Task: Save favorite listings for townhouses in Lincoln, Nebraska, with a minimum of 3 beds and a garage.
Action: Mouse moved to (323, 198)
Screenshot: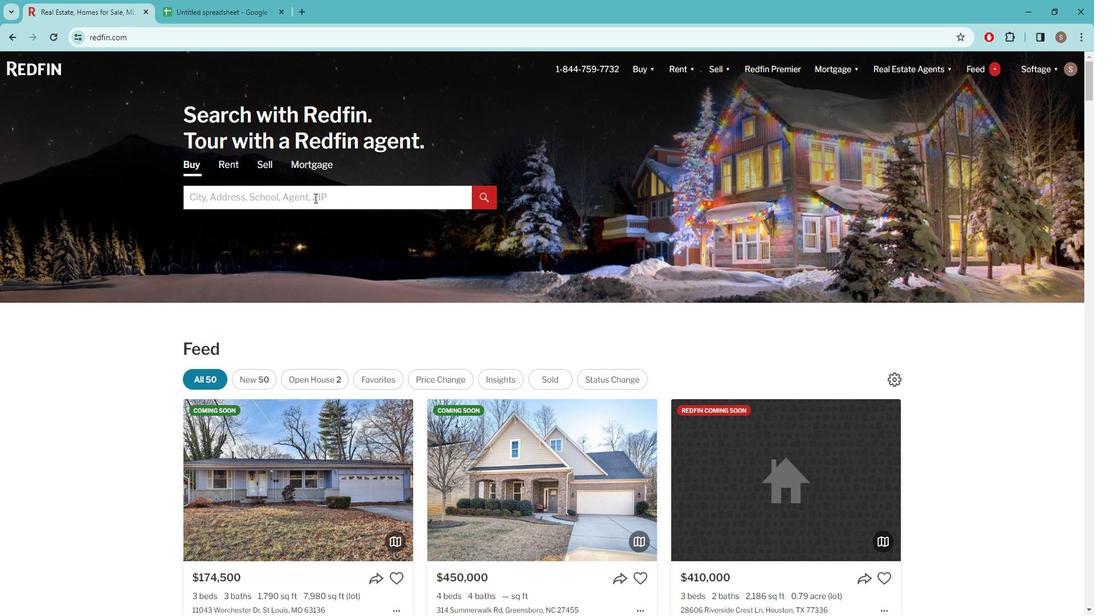 
Action: Mouse pressed left at (323, 198)
Screenshot: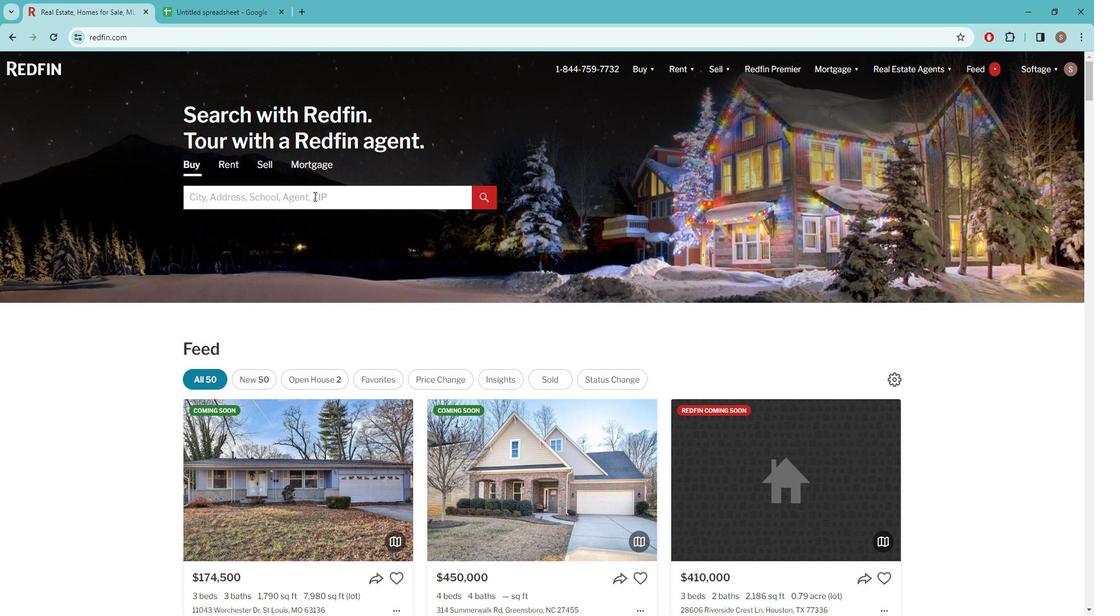 
Action: Key pressed l<Key.caps_lock>INCOLN
Screenshot: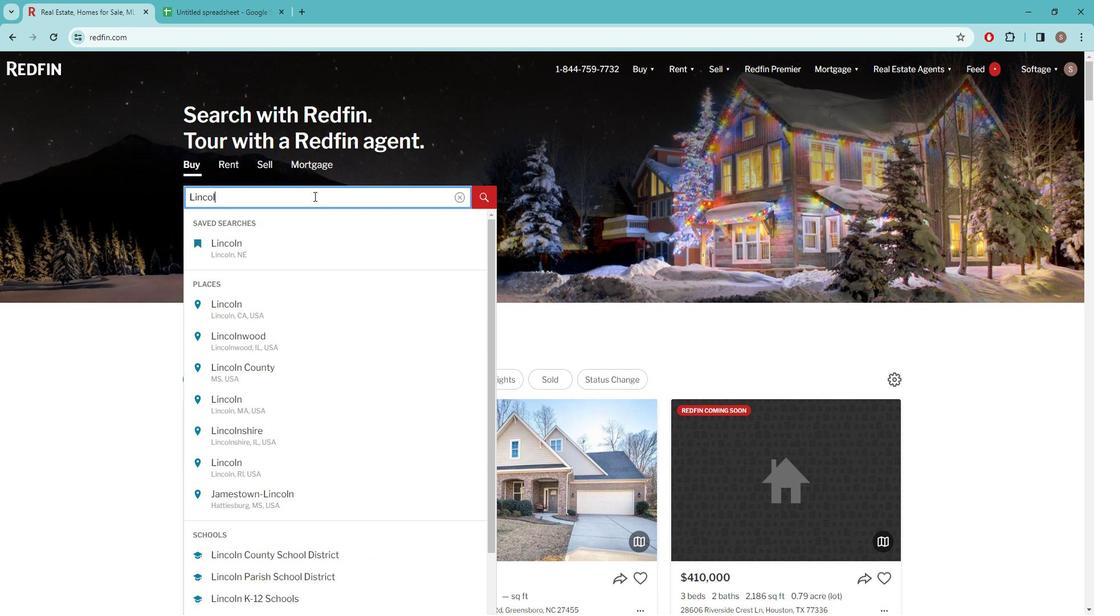
Action: Mouse moved to (270, 249)
Screenshot: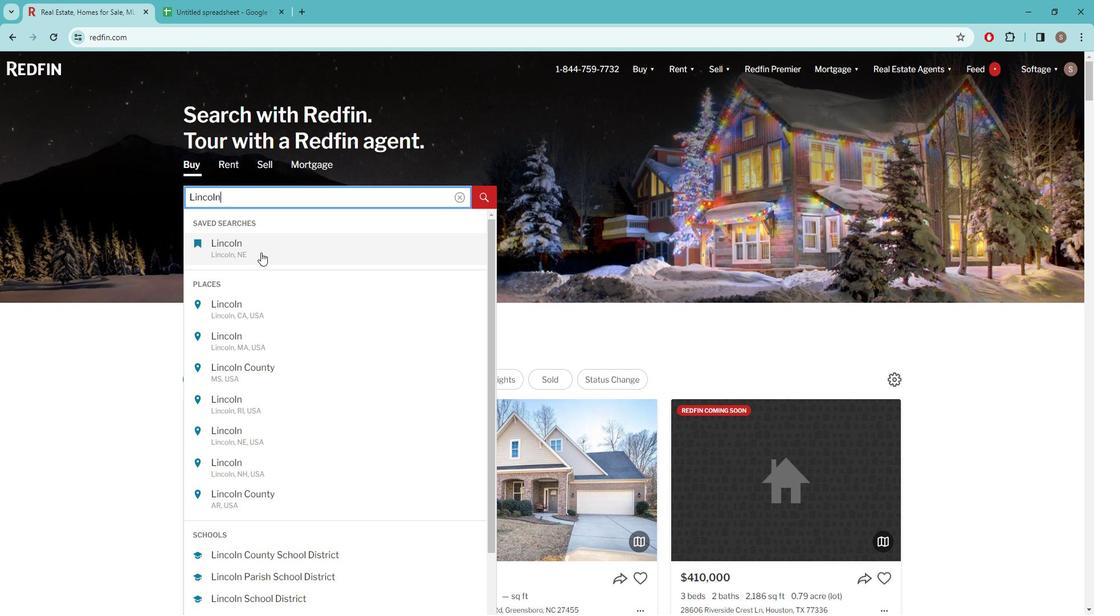 
Action: Mouse pressed left at (270, 249)
Screenshot: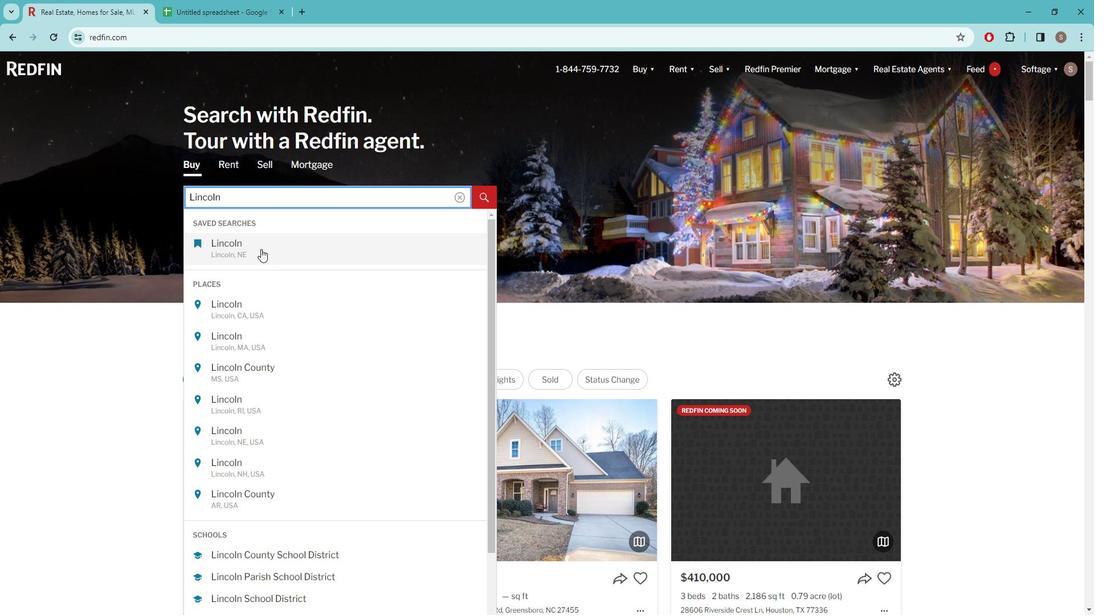 
Action: Mouse moved to (963, 145)
Screenshot: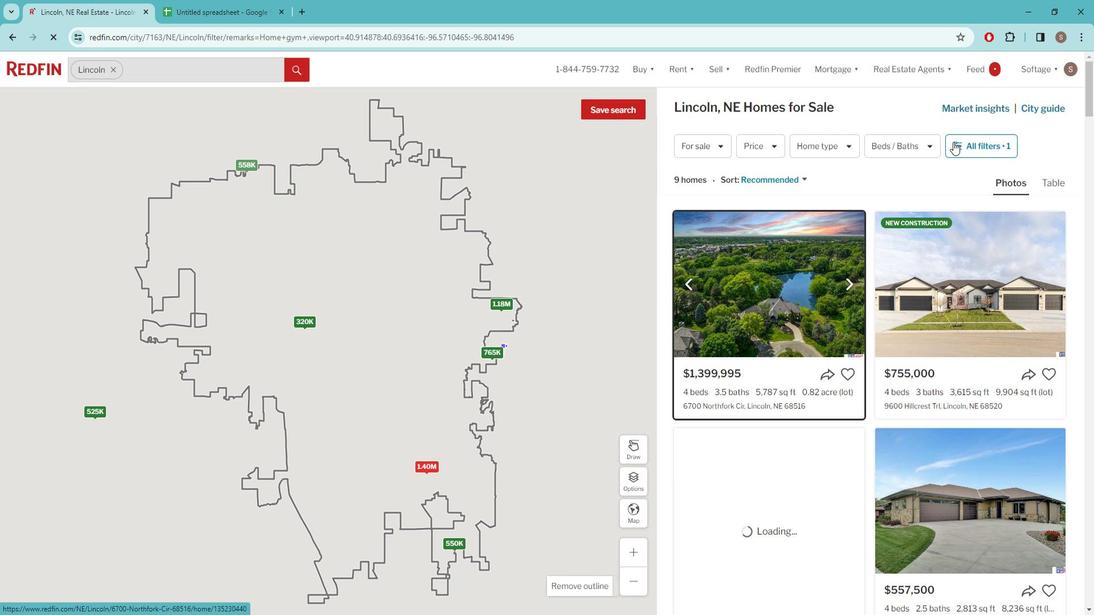 
Action: Mouse pressed left at (963, 145)
Screenshot: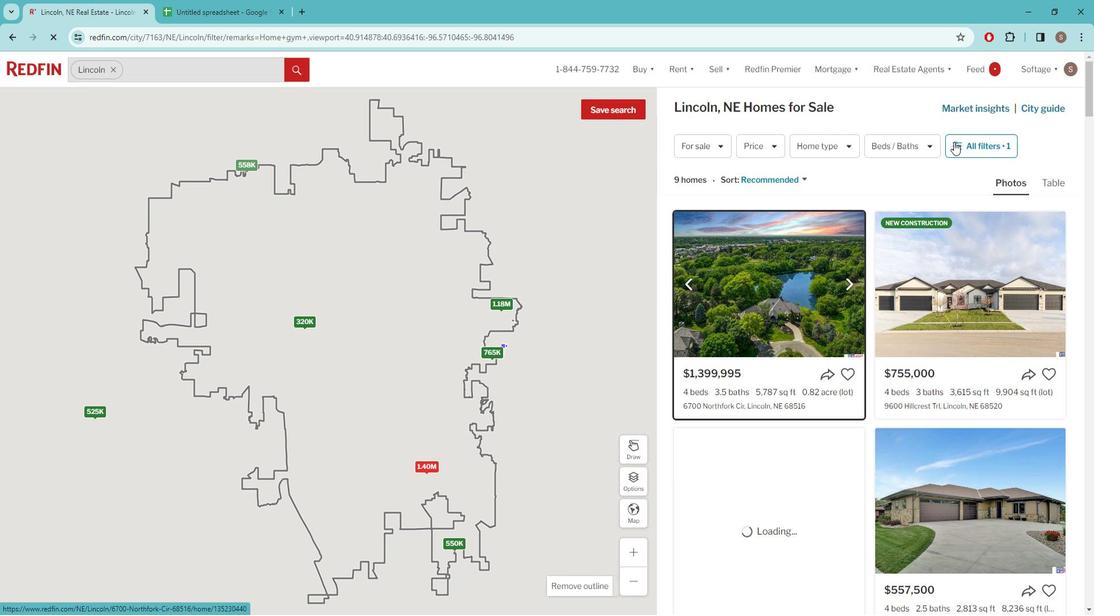 
Action: Mouse pressed left at (963, 145)
Screenshot: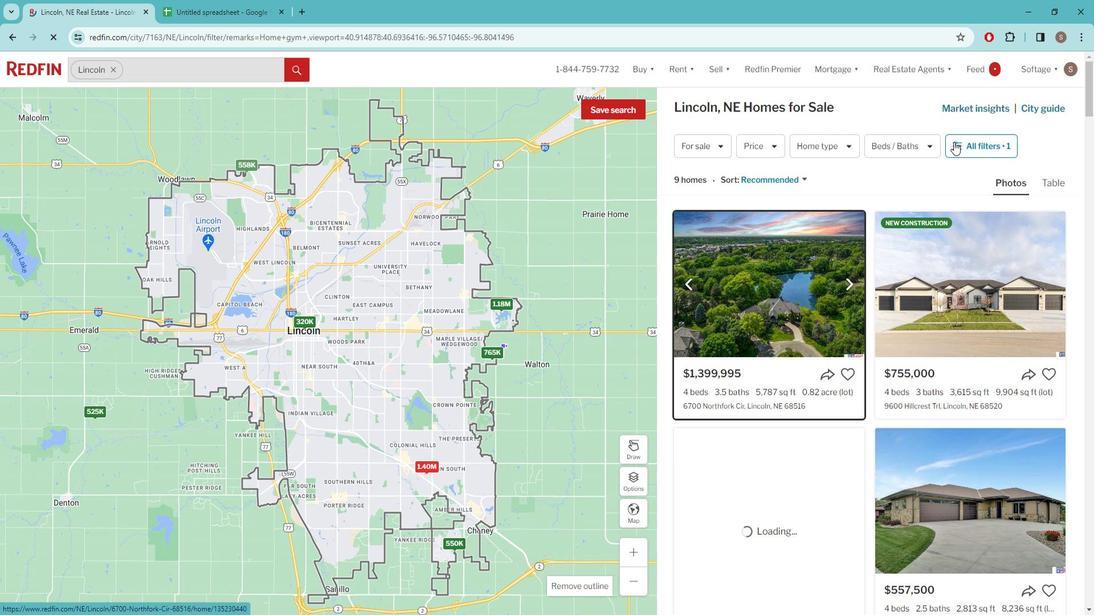 
Action: Mouse moved to (964, 145)
Screenshot: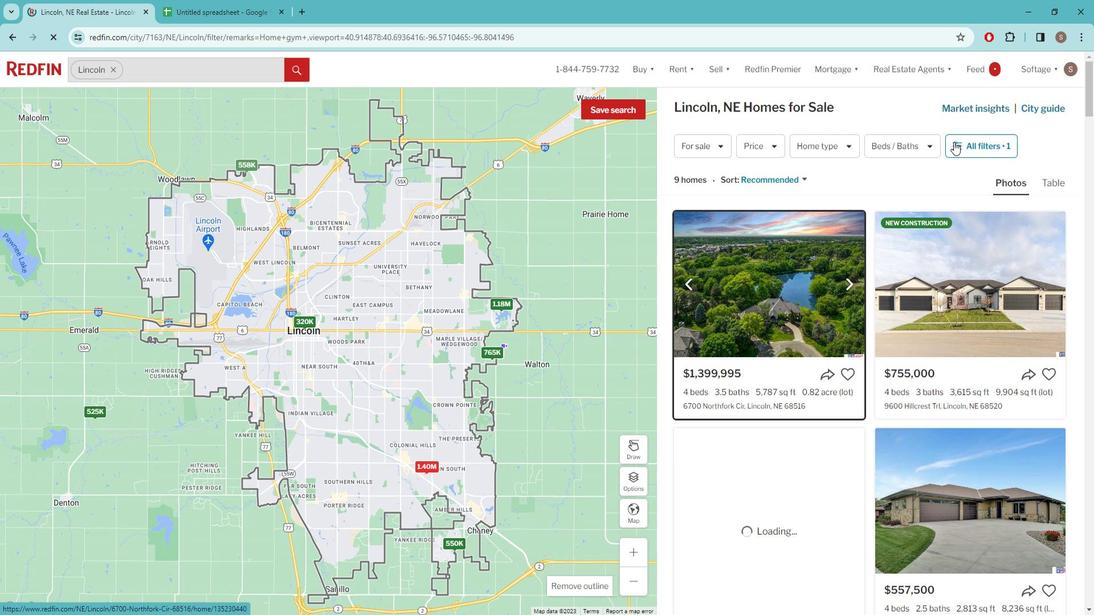 
Action: Mouse pressed left at (964, 145)
Screenshot: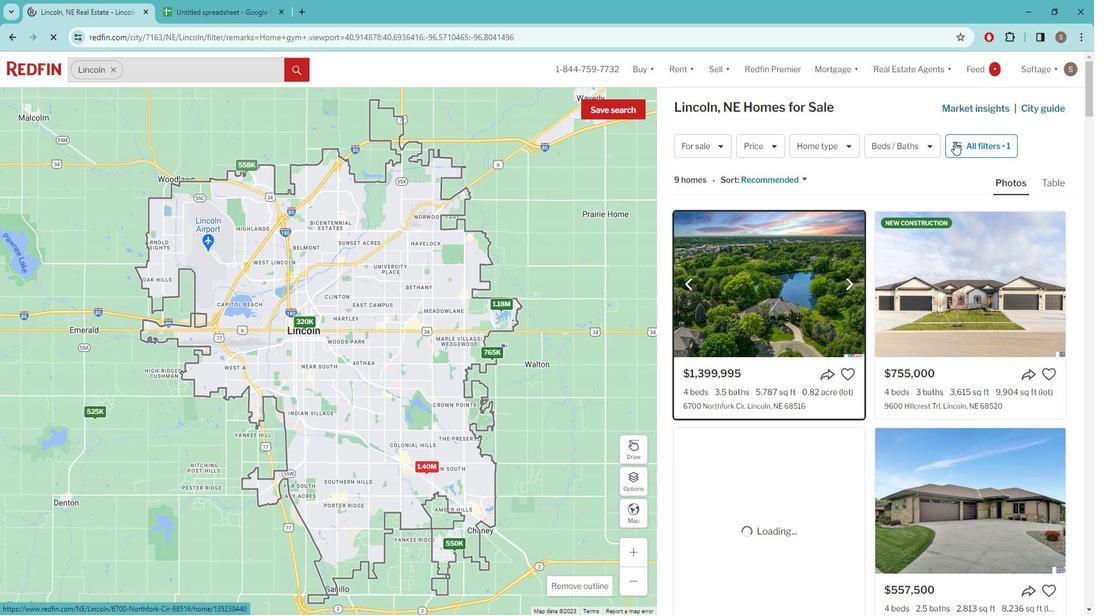
Action: Mouse pressed left at (964, 145)
Screenshot: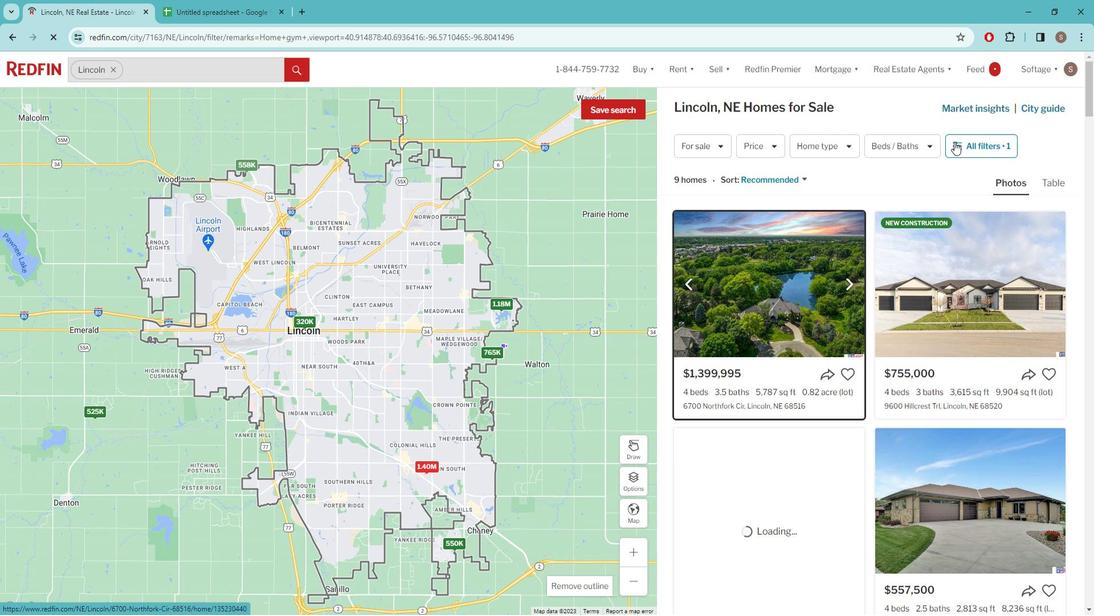 
Action: Mouse moved to (974, 151)
Screenshot: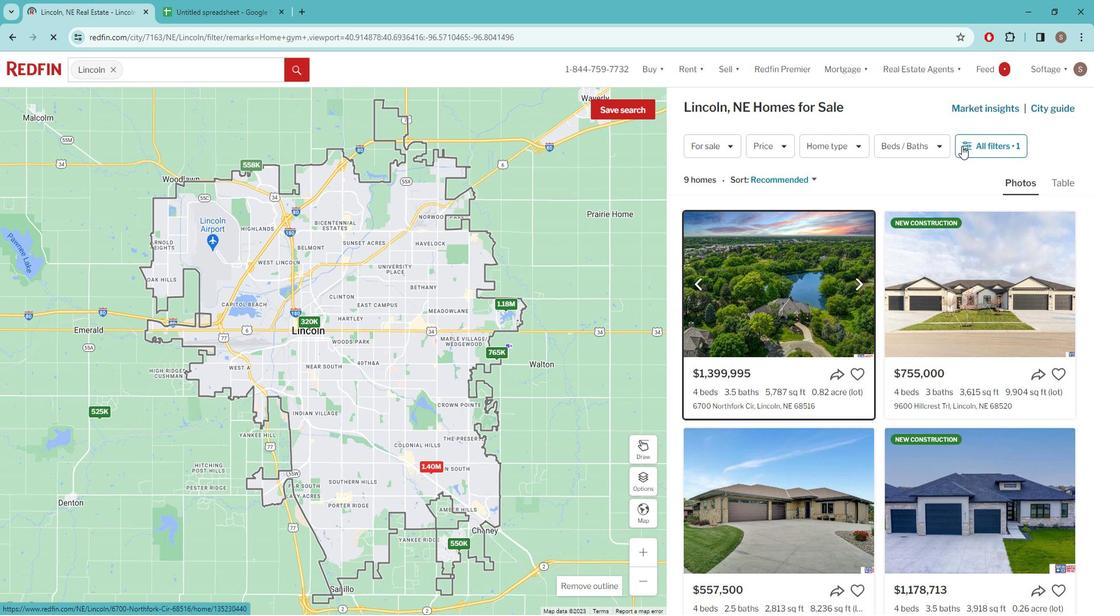 
Action: Mouse pressed left at (974, 151)
Screenshot: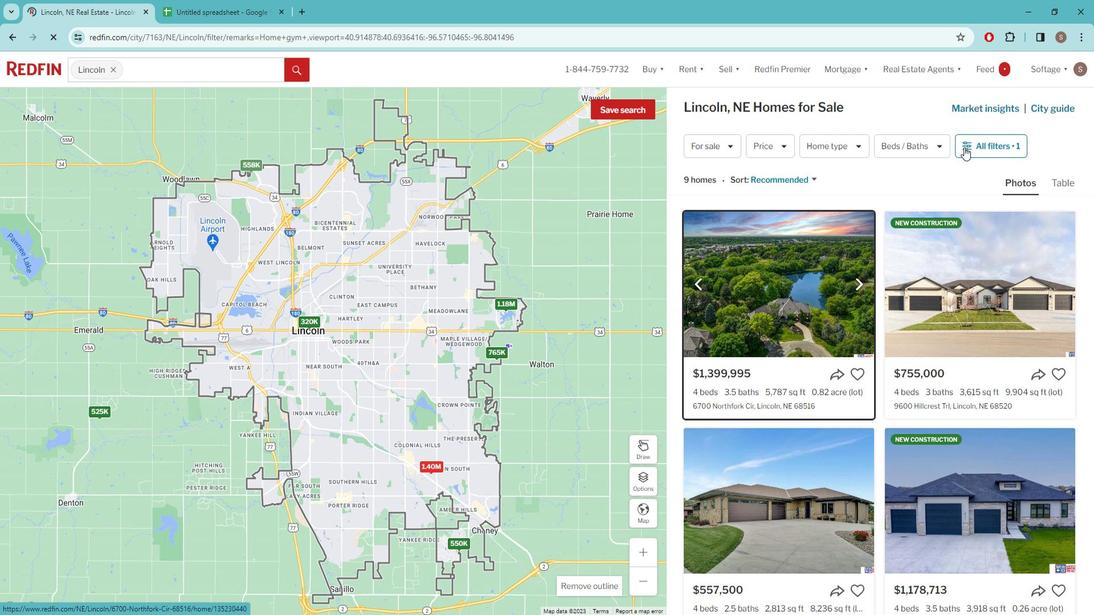 
Action: Mouse pressed left at (974, 151)
Screenshot: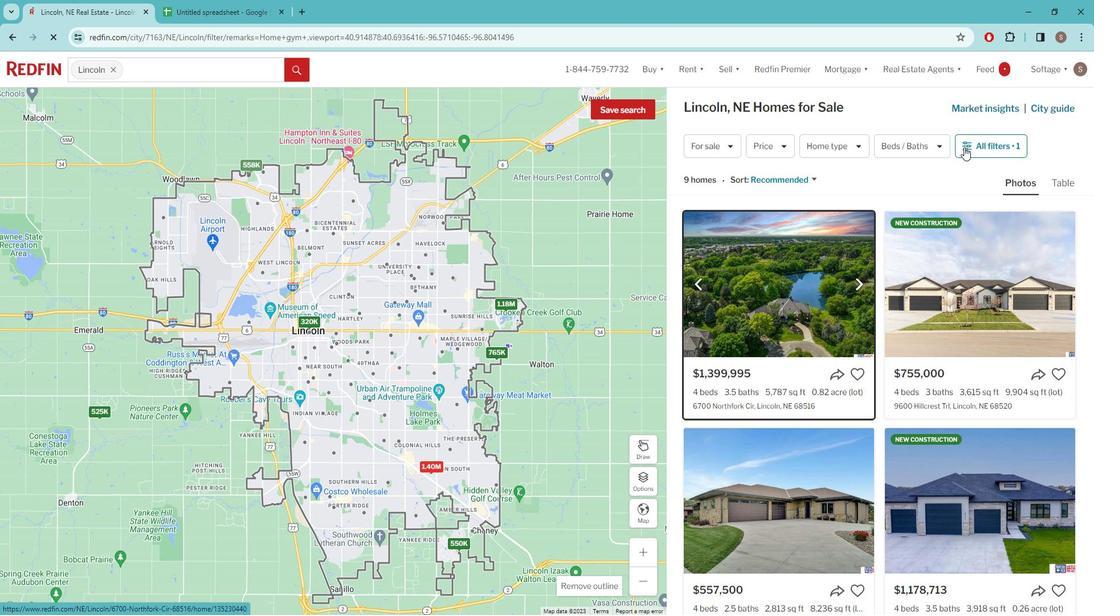 
Action: Mouse pressed left at (974, 151)
Screenshot: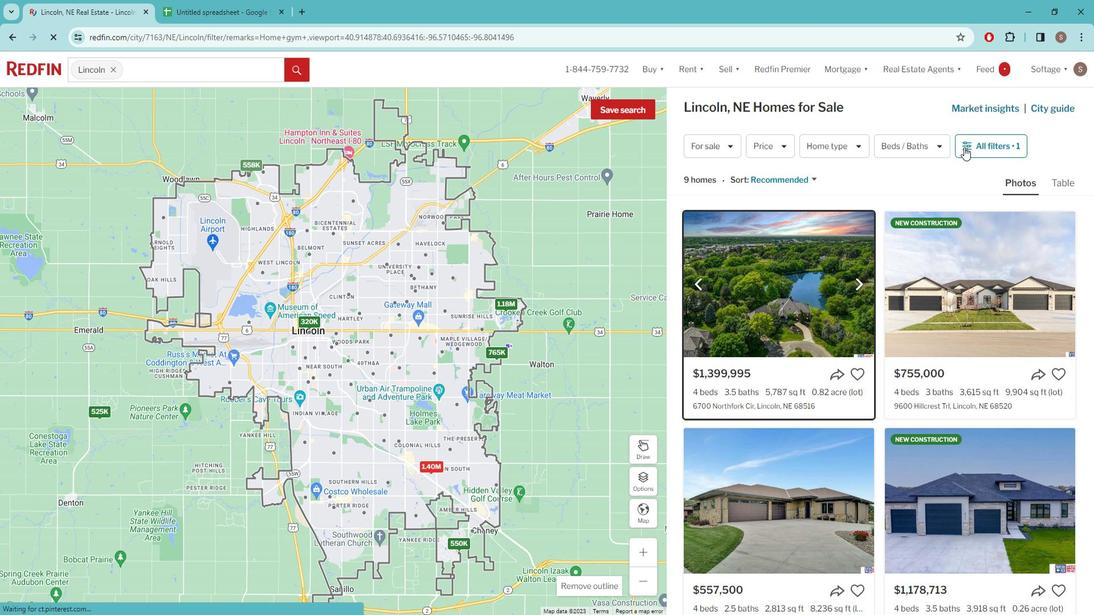 
Action: Mouse moved to (752, 581)
Screenshot: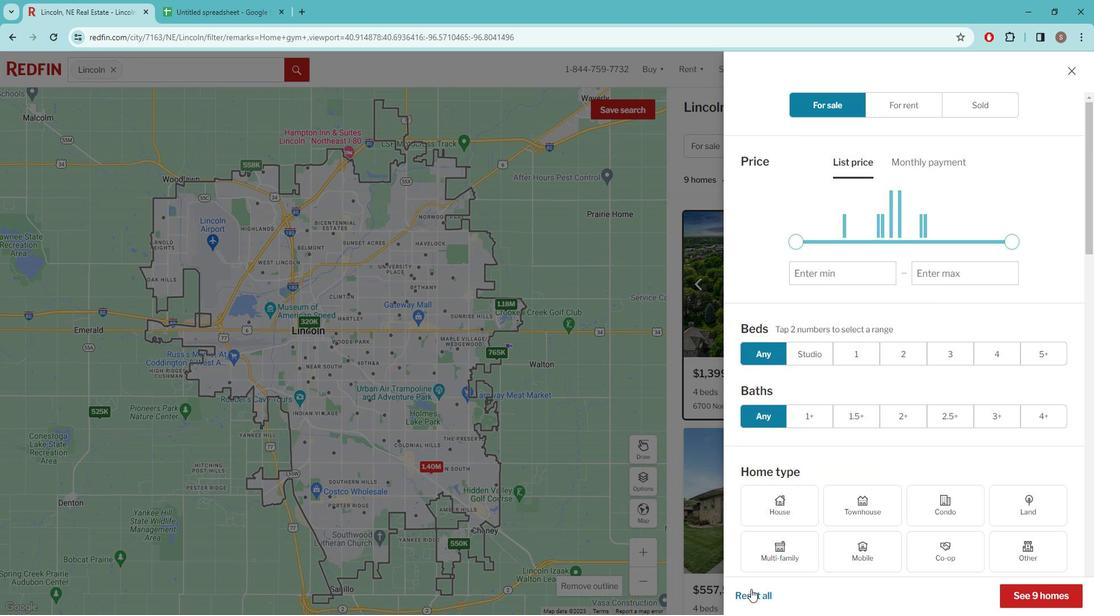 
Action: Mouse pressed left at (752, 581)
Screenshot: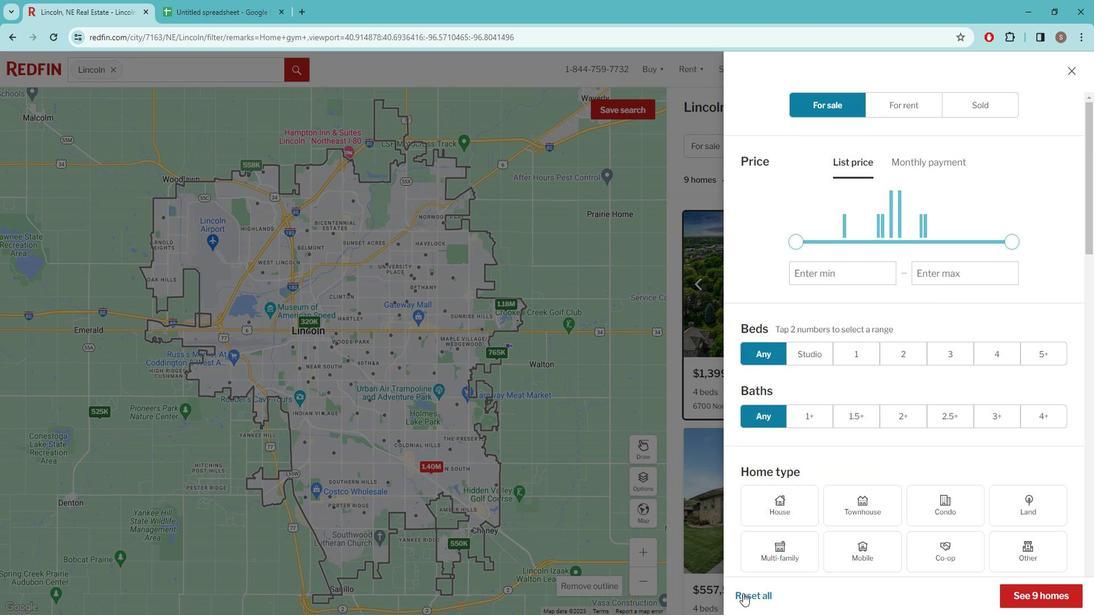 
Action: Mouse moved to (863, 355)
Screenshot: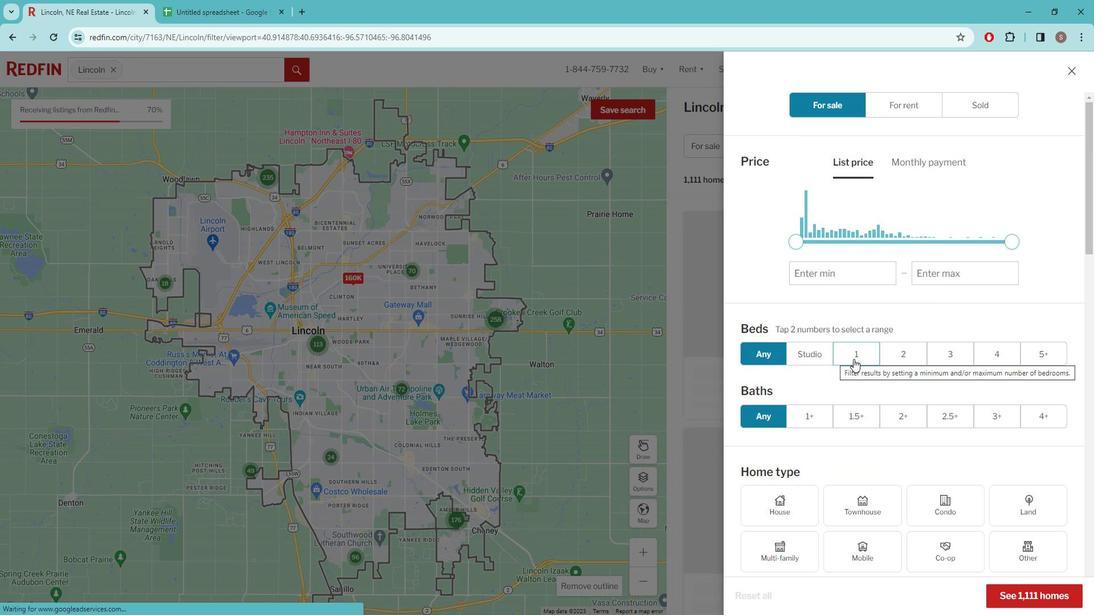 
Action: Mouse scrolled (863, 354) with delta (0, 0)
Screenshot: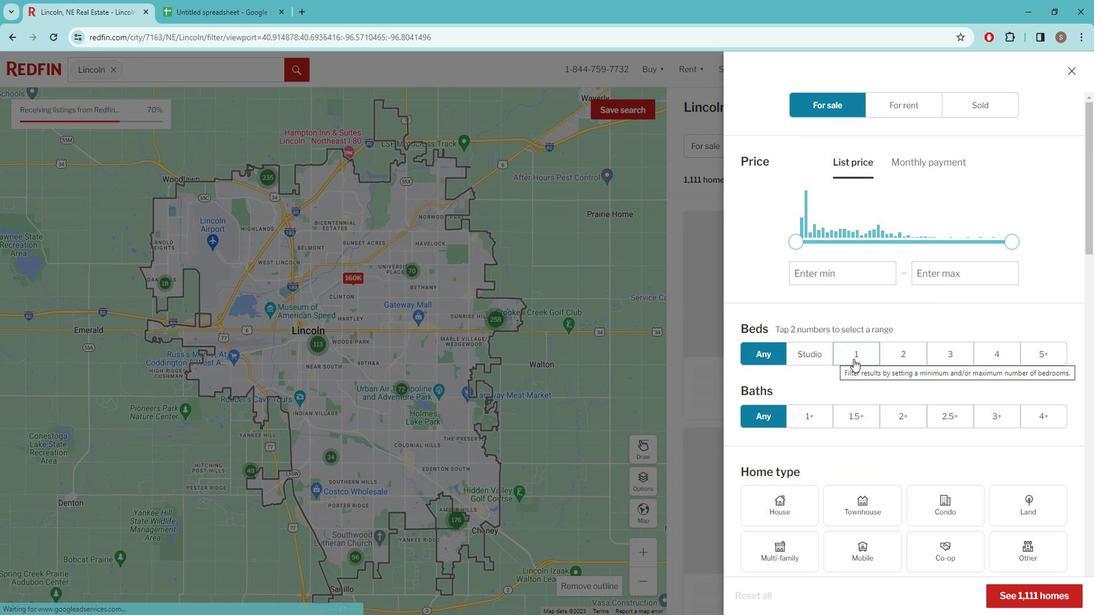 
Action: Mouse moved to (903, 431)
Screenshot: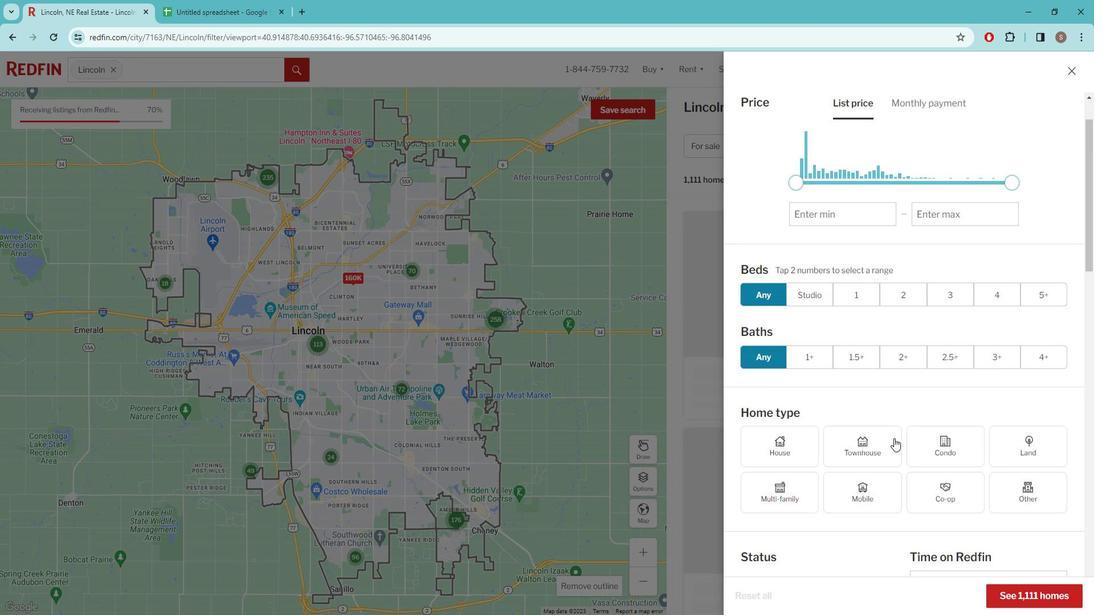 
Action: Mouse pressed left at (903, 431)
Screenshot: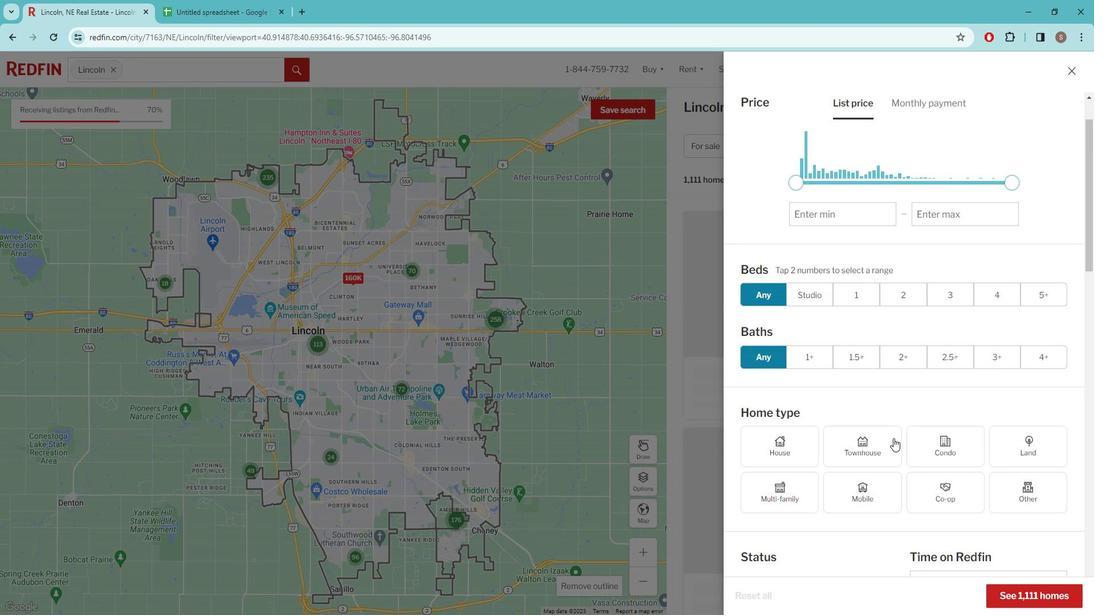 
Action: Mouse moved to (901, 432)
Screenshot: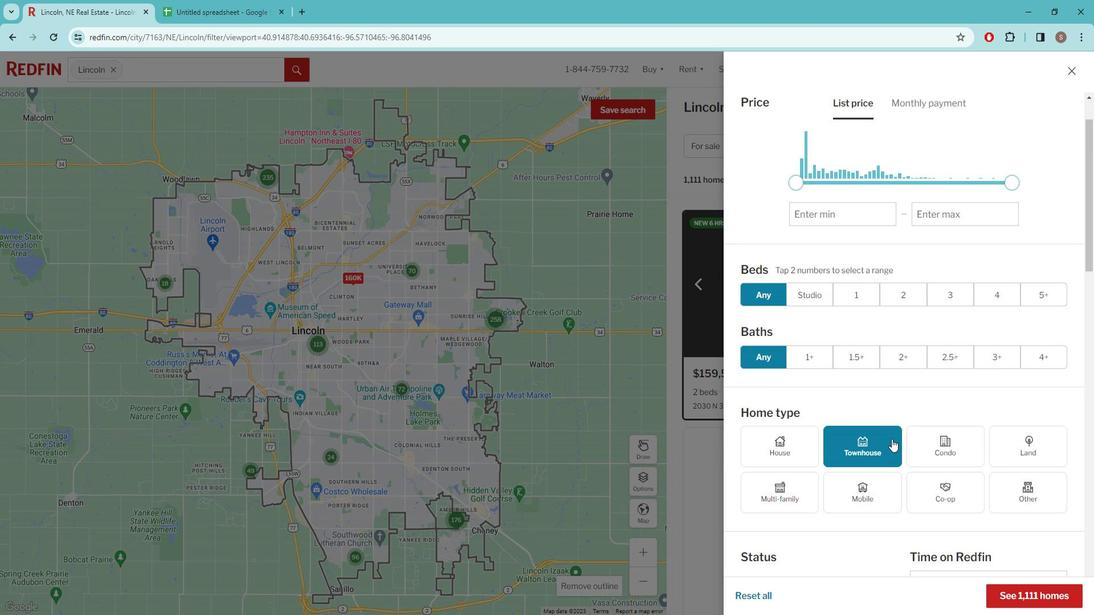 
Action: Mouse scrolled (901, 431) with delta (0, 0)
Screenshot: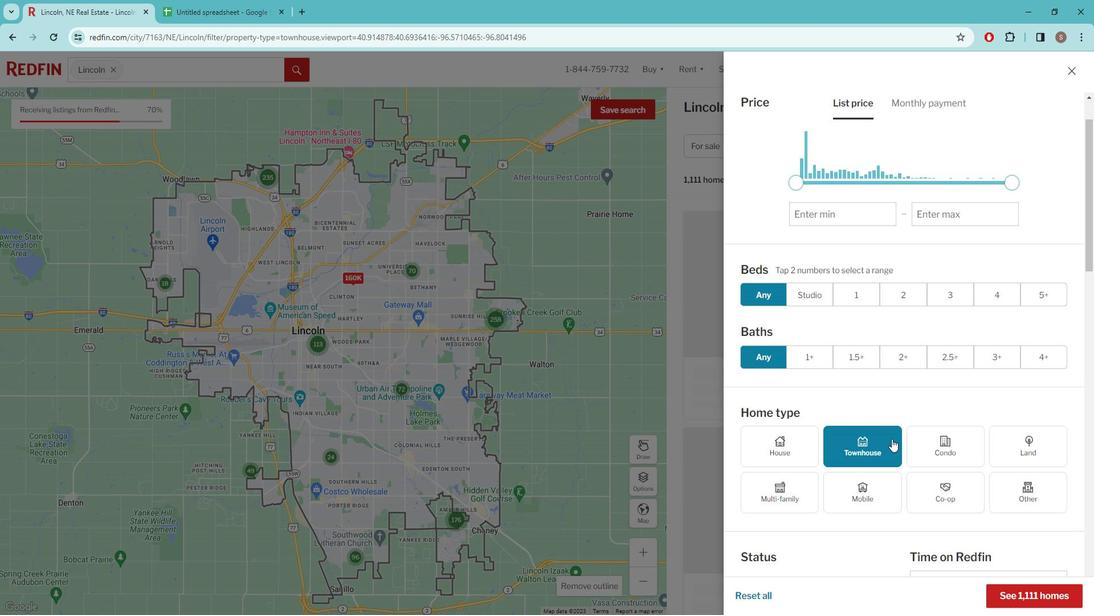 
Action: Mouse moved to (901, 428)
Screenshot: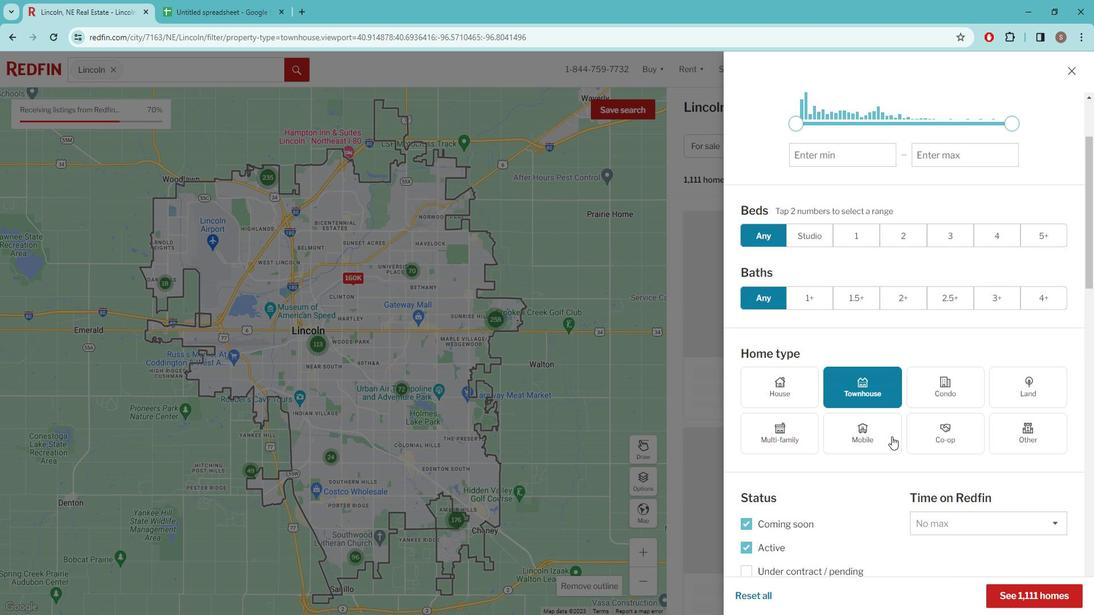 
Action: Mouse scrolled (901, 427) with delta (0, 0)
Screenshot: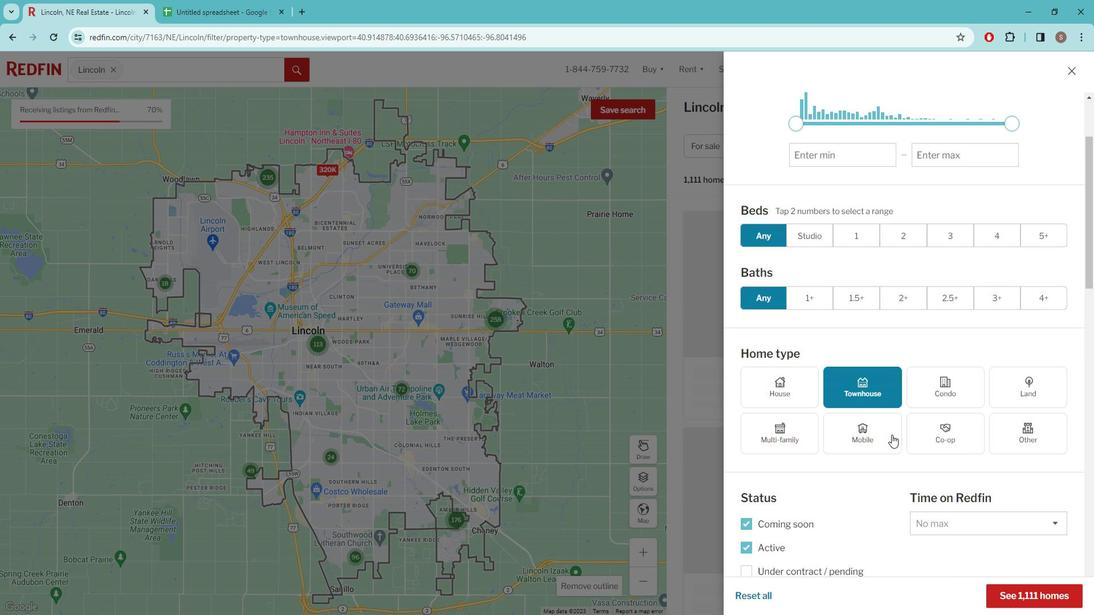 
Action: Mouse scrolled (901, 427) with delta (0, 0)
Screenshot: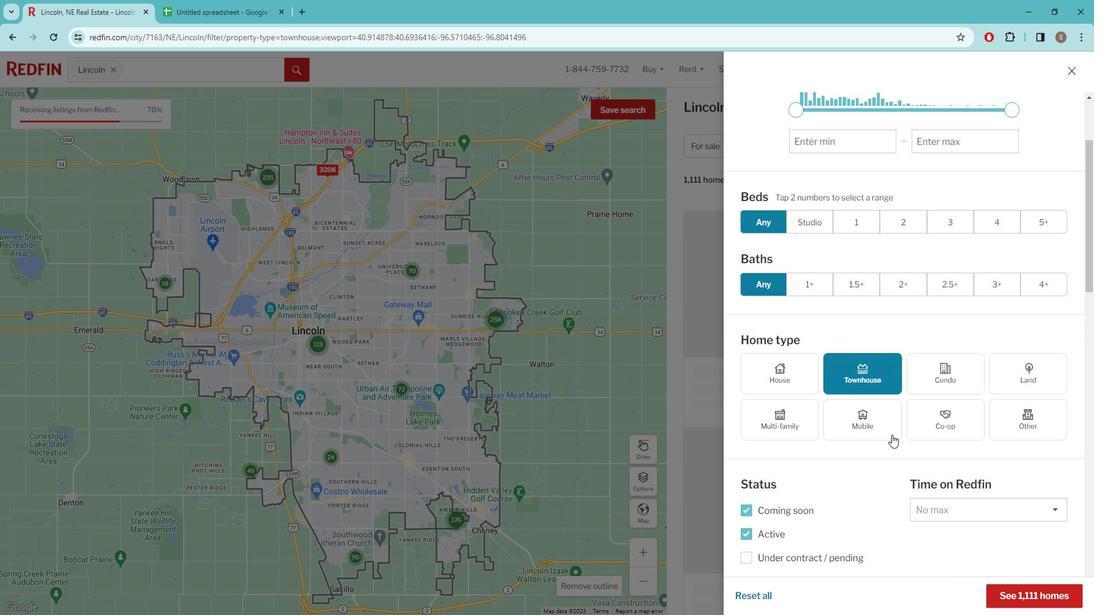 
Action: Mouse moved to (901, 427)
Screenshot: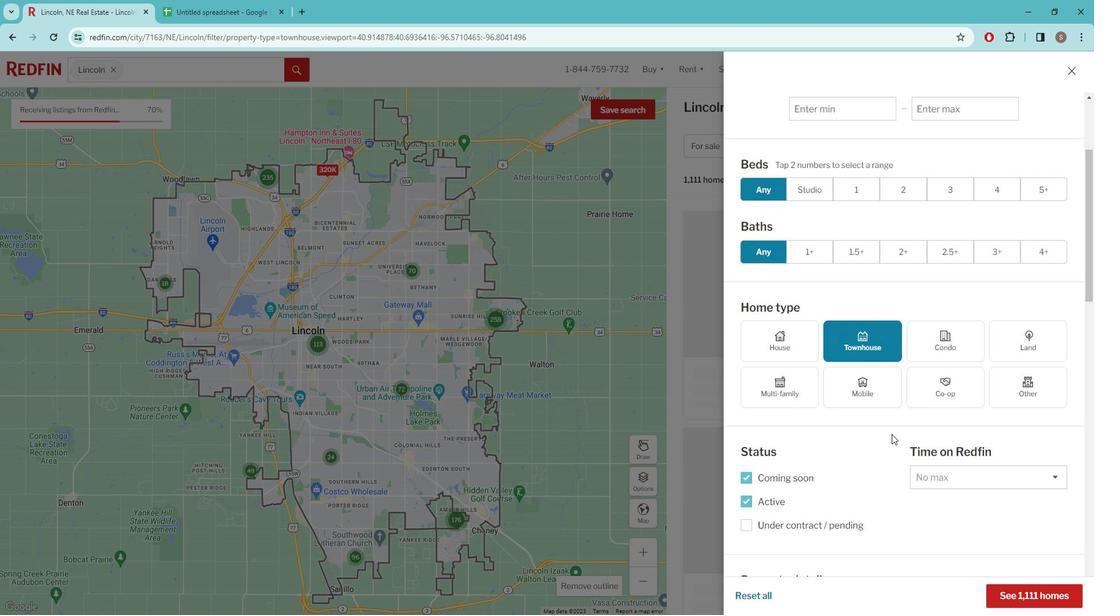
Action: Mouse scrolled (901, 428) with delta (0, 0)
Screenshot: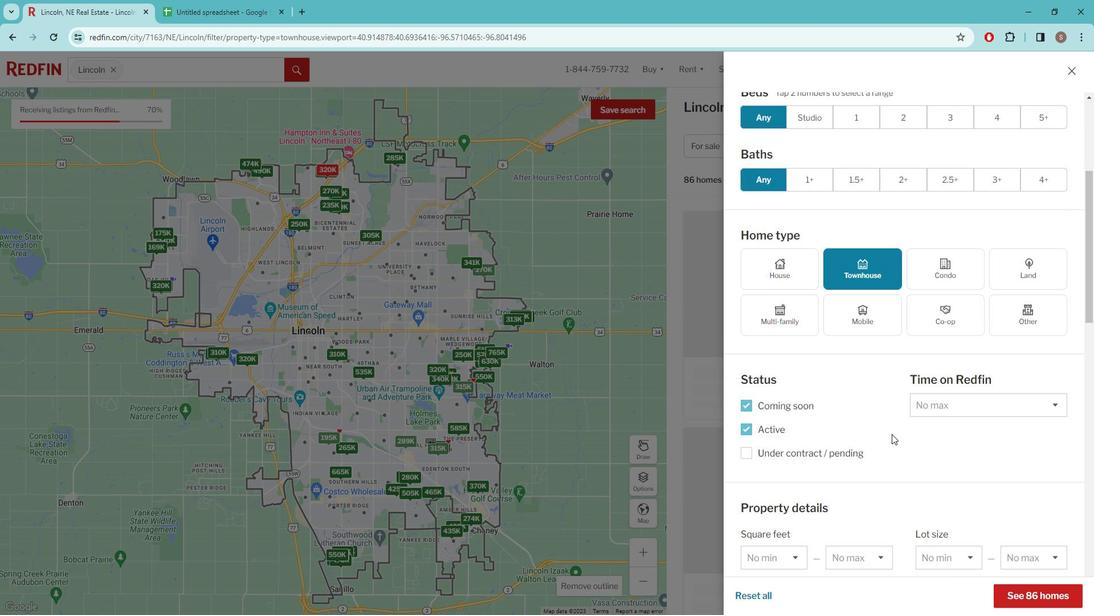 
Action: Mouse scrolled (901, 428) with delta (0, 0)
Screenshot: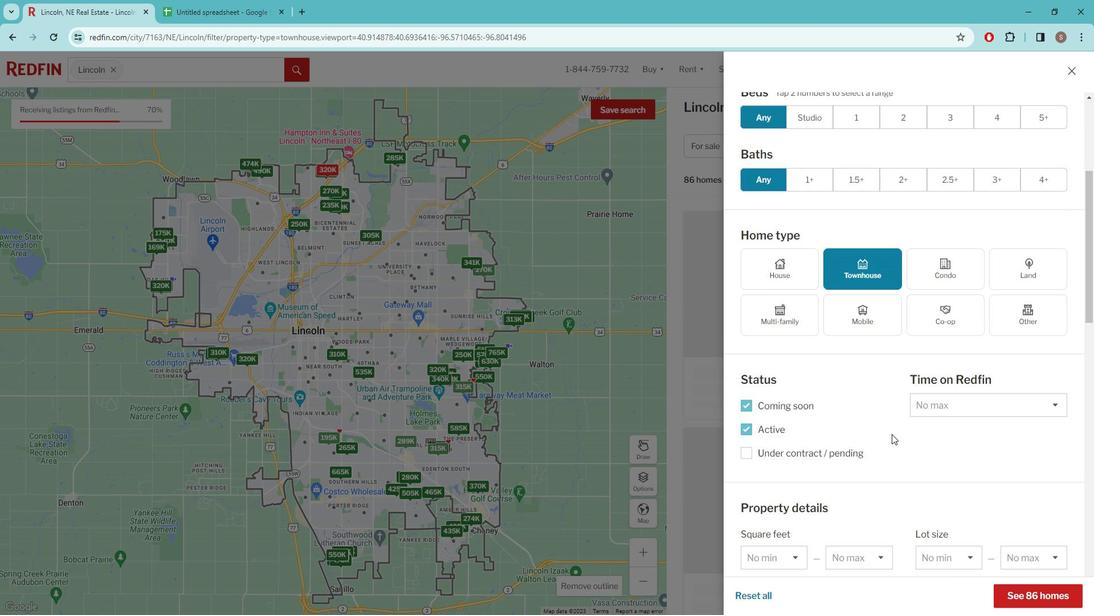 
Action: Mouse moved to (963, 229)
Screenshot: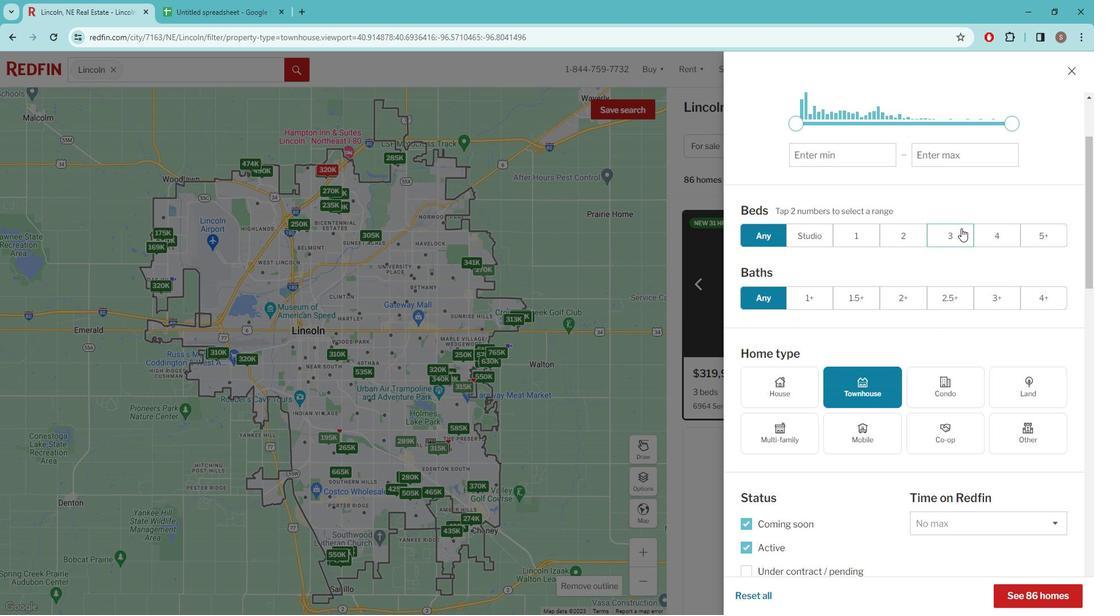 
Action: Mouse pressed left at (963, 229)
Screenshot: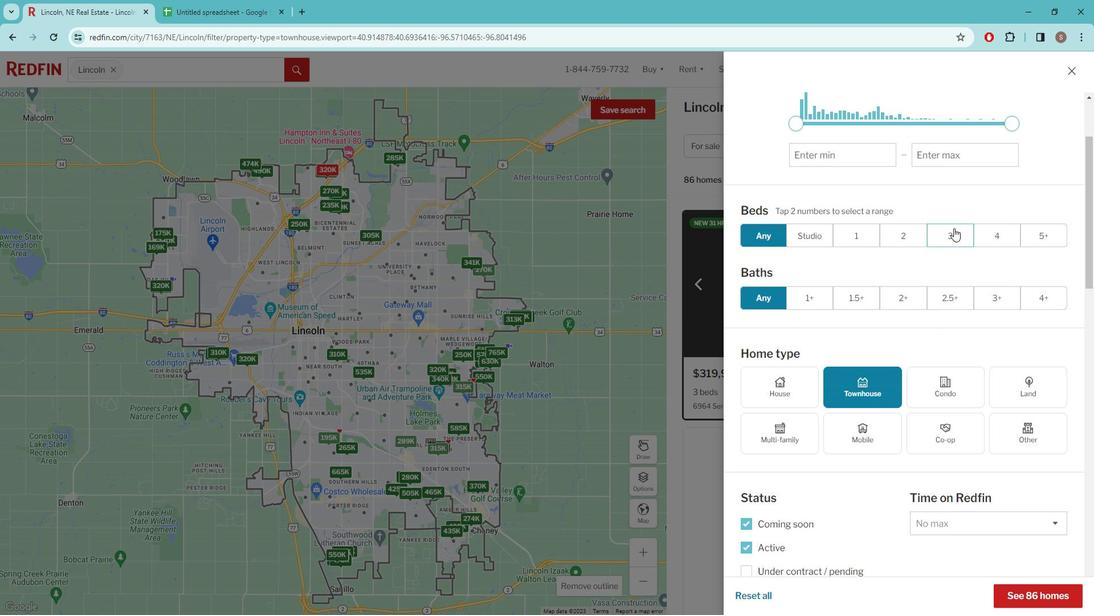 
Action: Mouse pressed left at (963, 229)
Screenshot: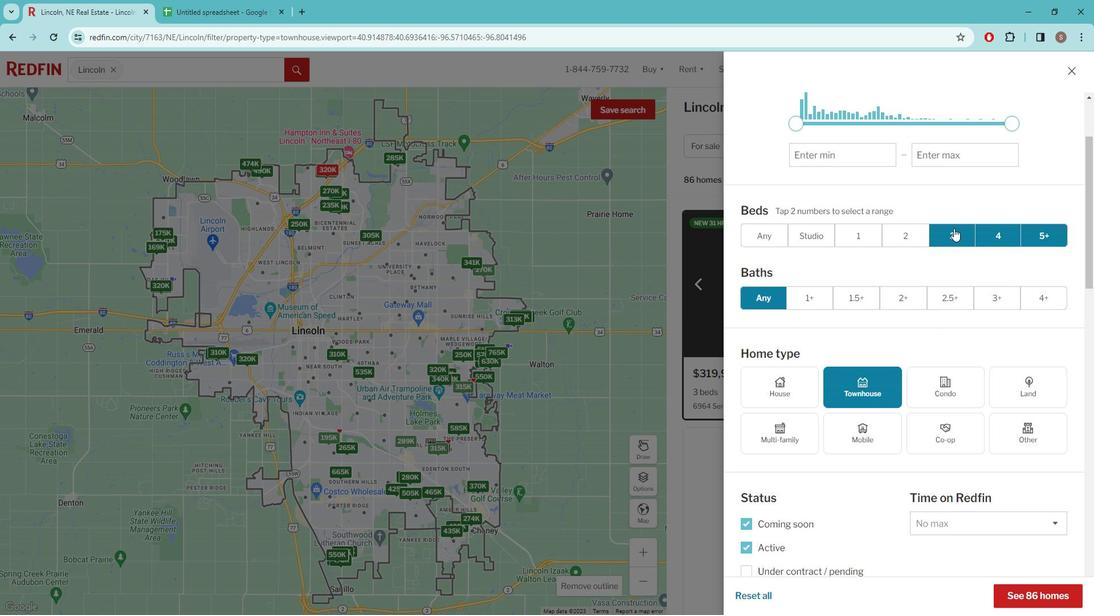 
Action: Mouse scrolled (963, 228) with delta (0, 0)
Screenshot: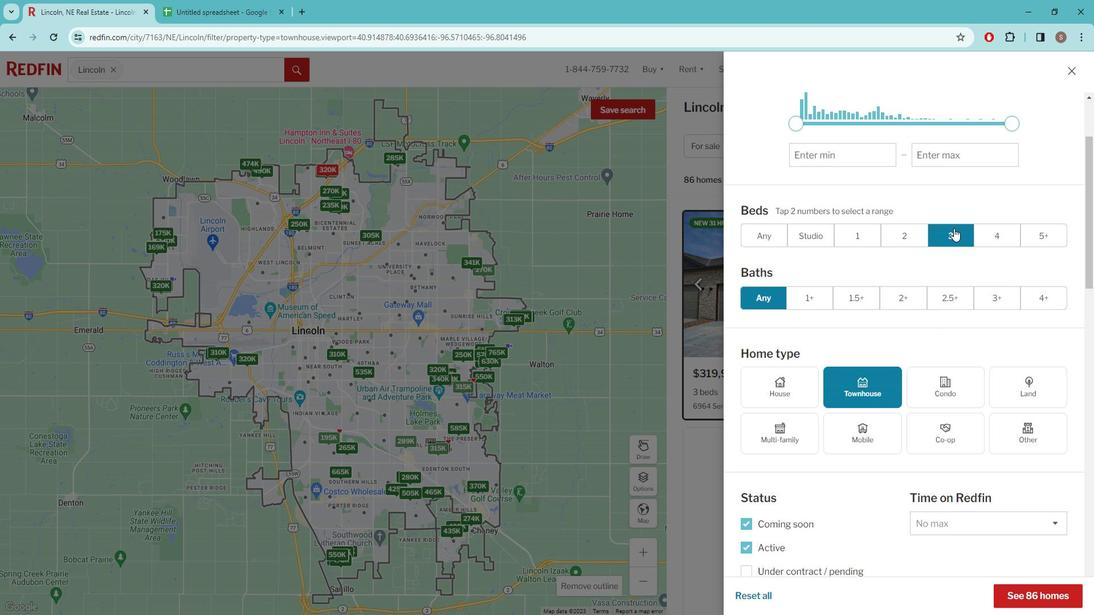 
Action: Mouse scrolled (963, 228) with delta (0, 0)
Screenshot: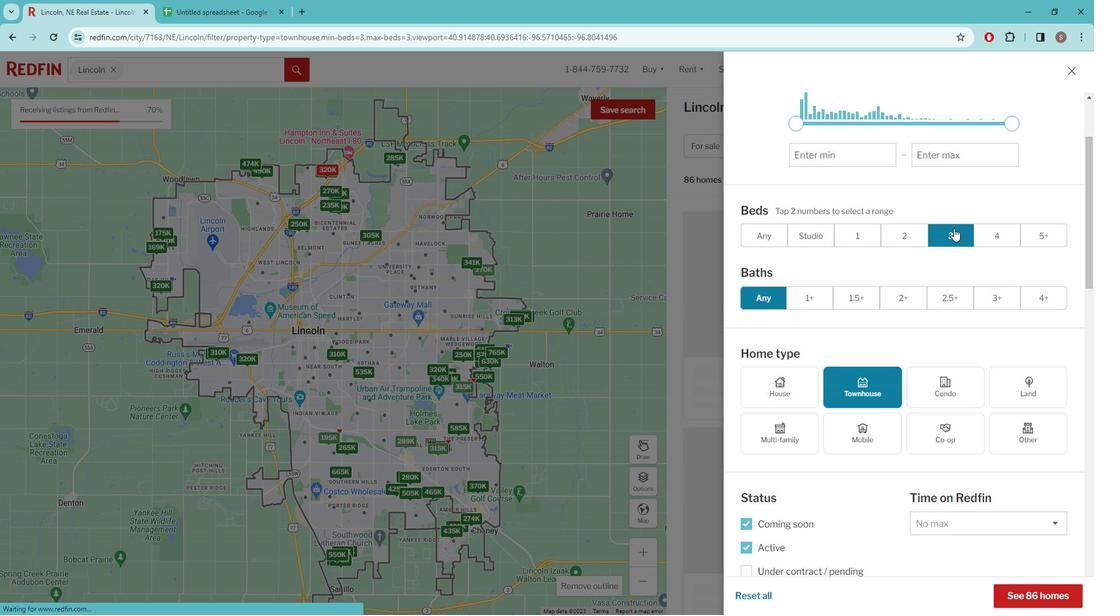 
Action: Mouse scrolled (963, 228) with delta (0, 0)
Screenshot: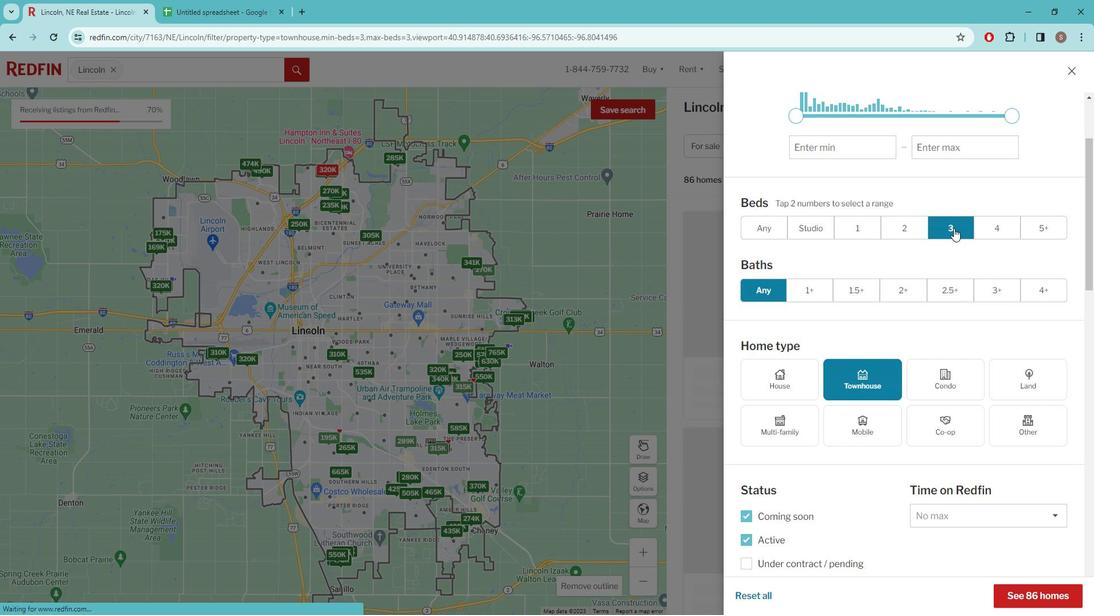 
Action: Mouse scrolled (963, 228) with delta (0, 0)
Screenshot: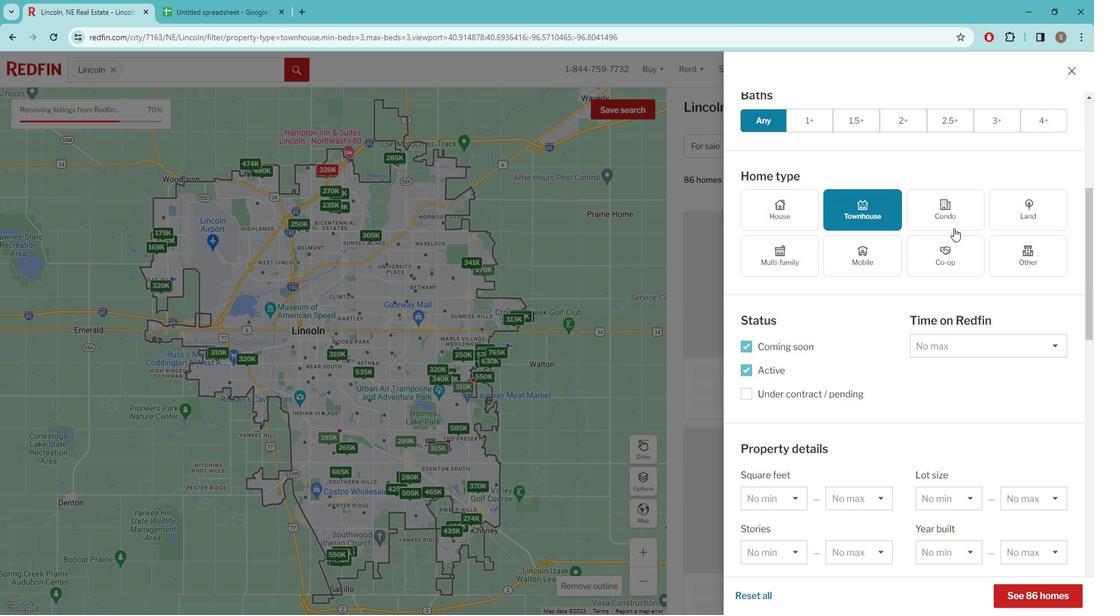 
Action: Mouse moved to (960, 232)
Screenshot: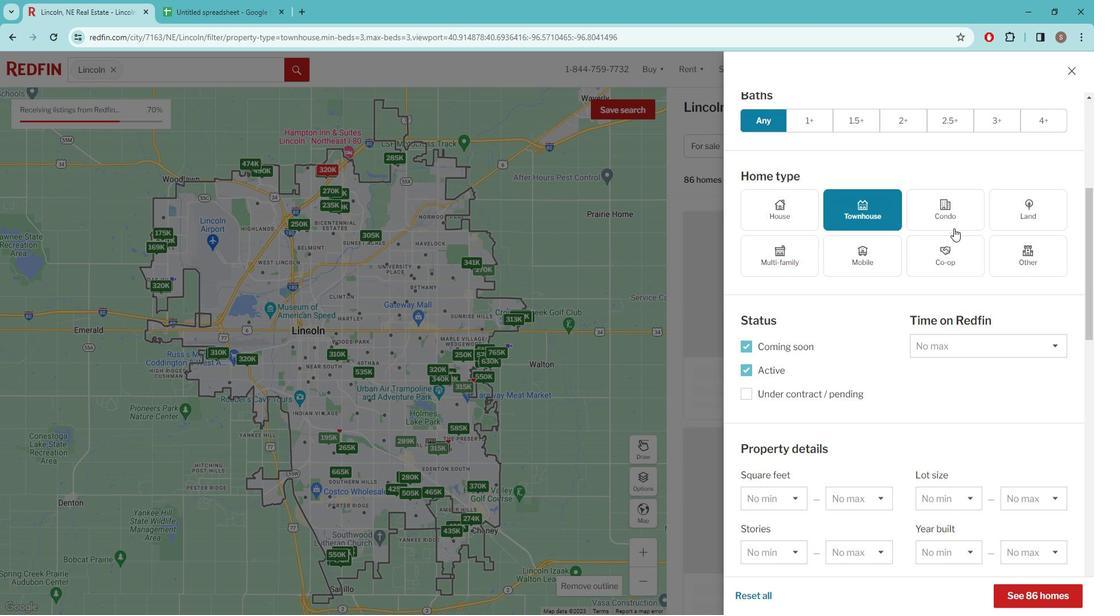 
Action: Mouse scrolled (960, 232) with delta (0, 0)
Screenshot: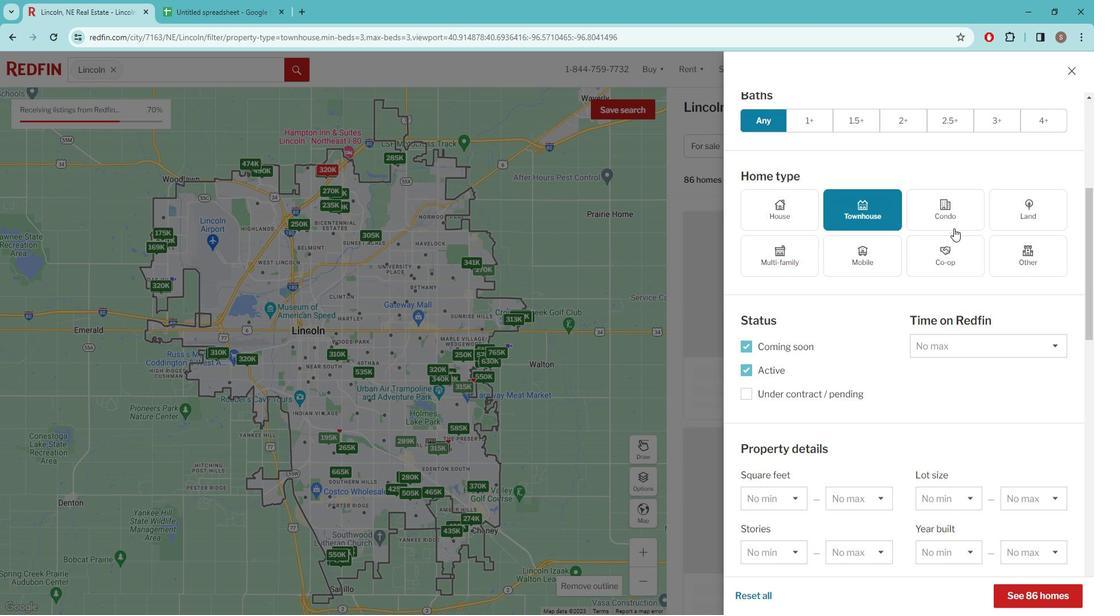 
Action: Mouse moved to (920, 277)
Screenshot: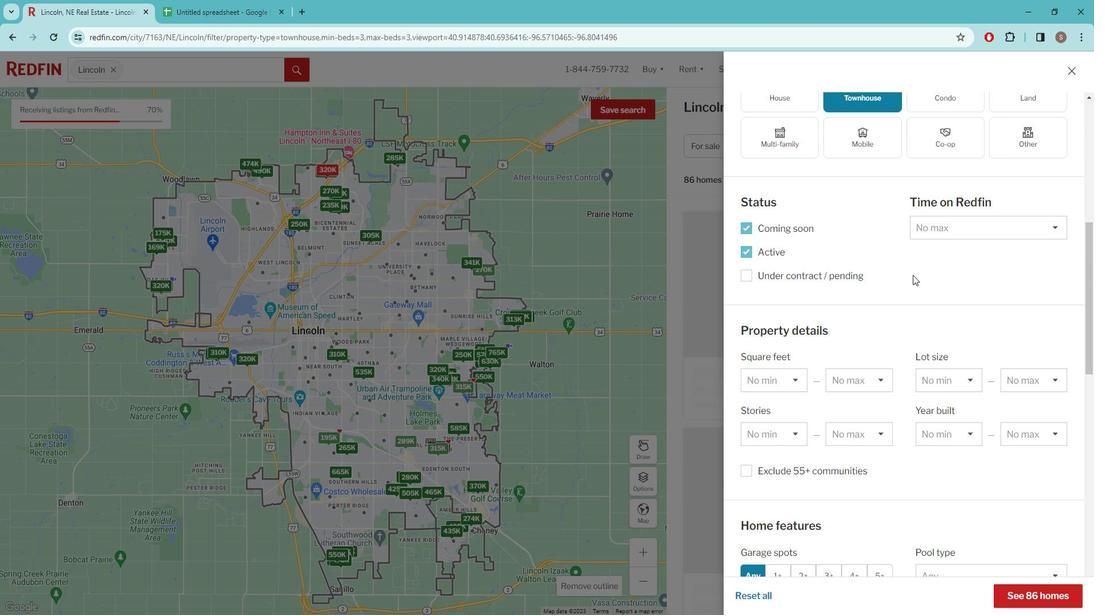 
Action: Mouse scrolled (920, 276) with delta (0, 0)
Screenshot: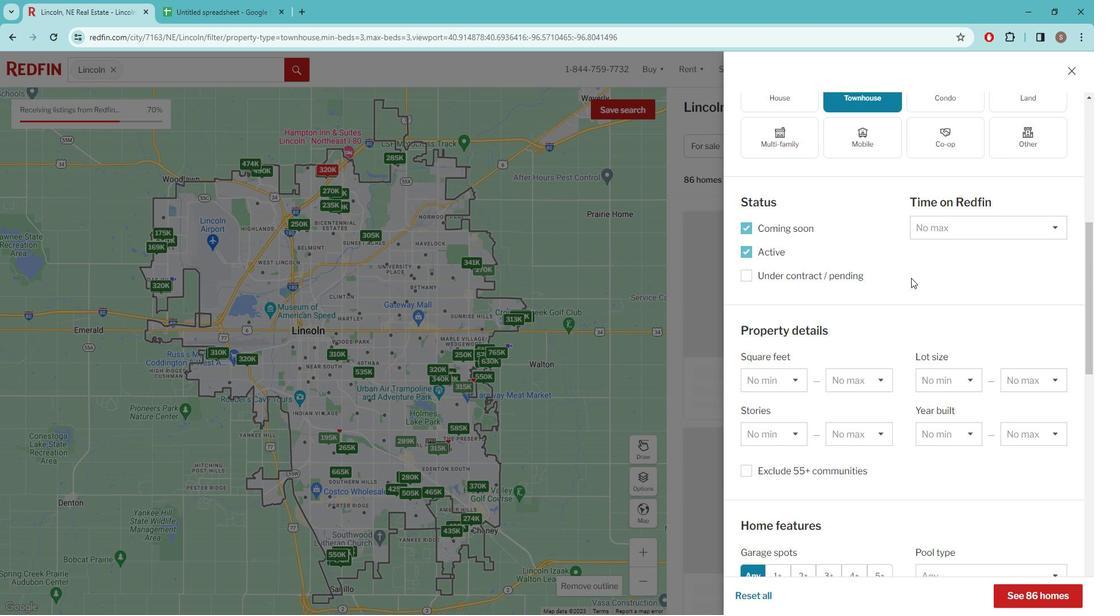 
Action: Mouse moved to (788, 508)
Screenshot: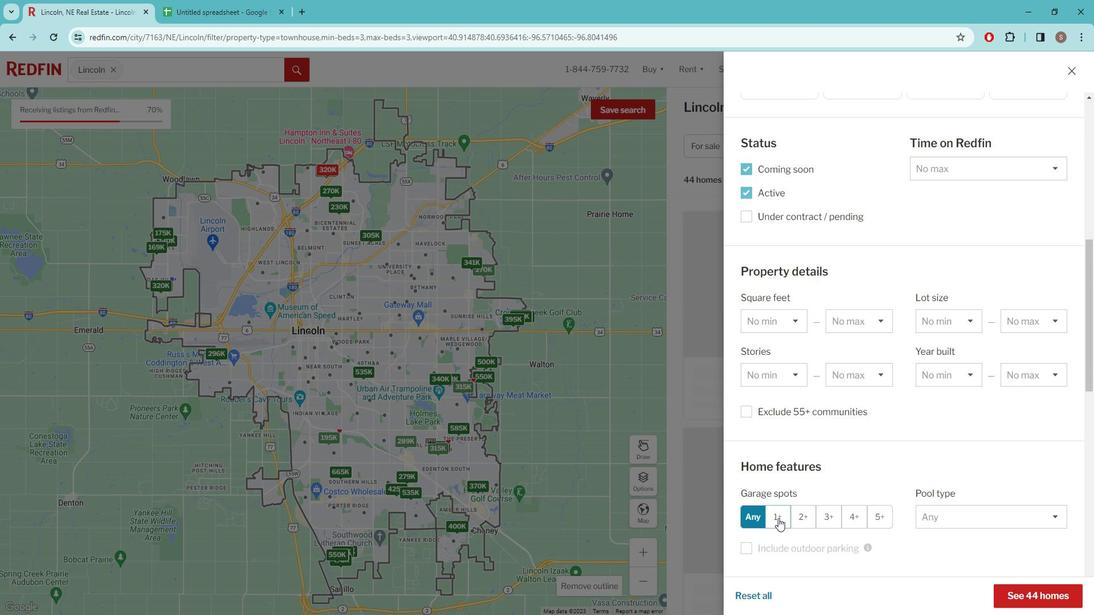 
Action: Mouse pressed left at (788, 508)
Screenshot: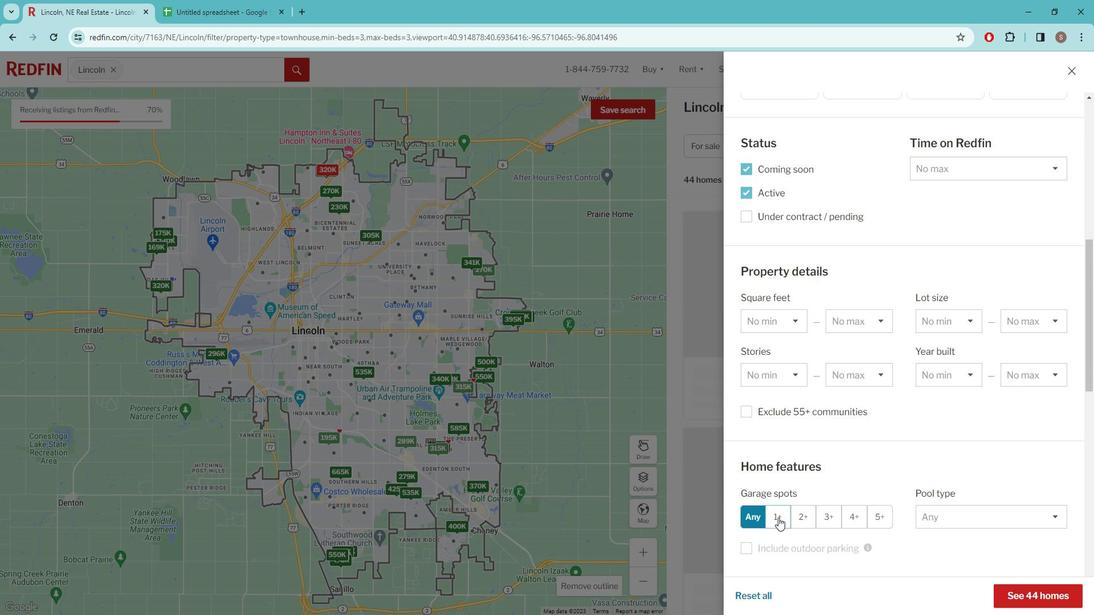 
Action: Mouse moved to (793, 488)
Screenshot: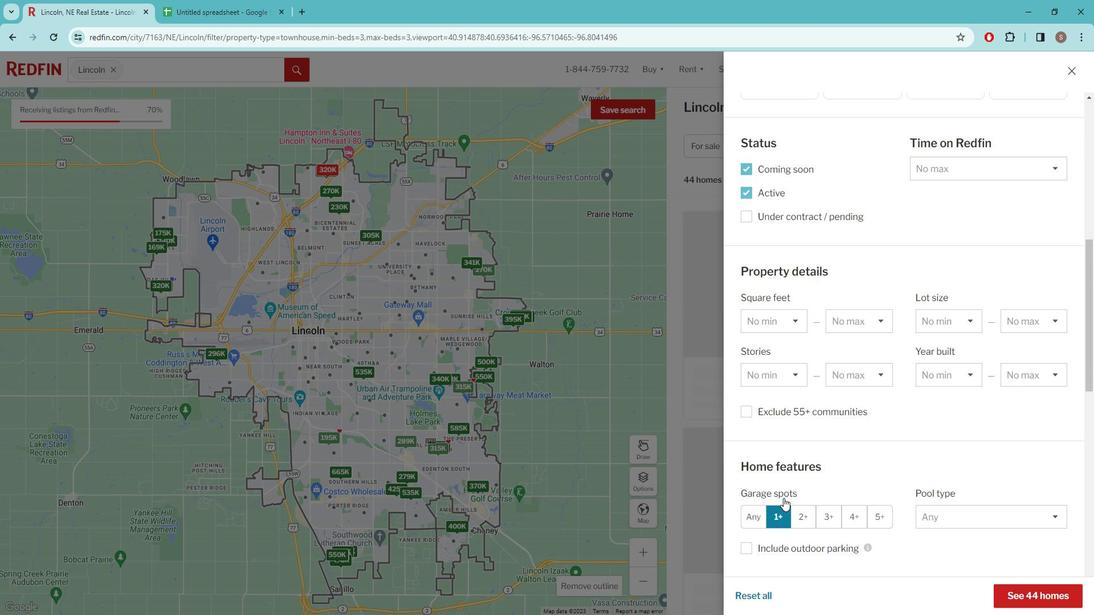 
Action: Mouse scrolled (793, 488) with delta (0, 0)
Screenshot: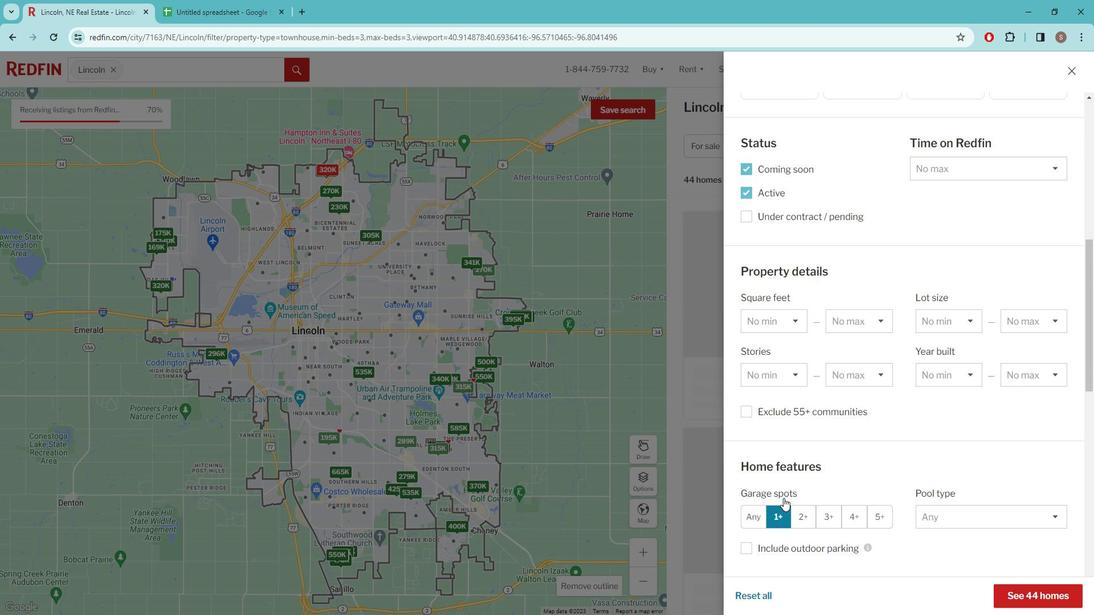 
Action: Mouse moved to (794, 485)
Screenshot: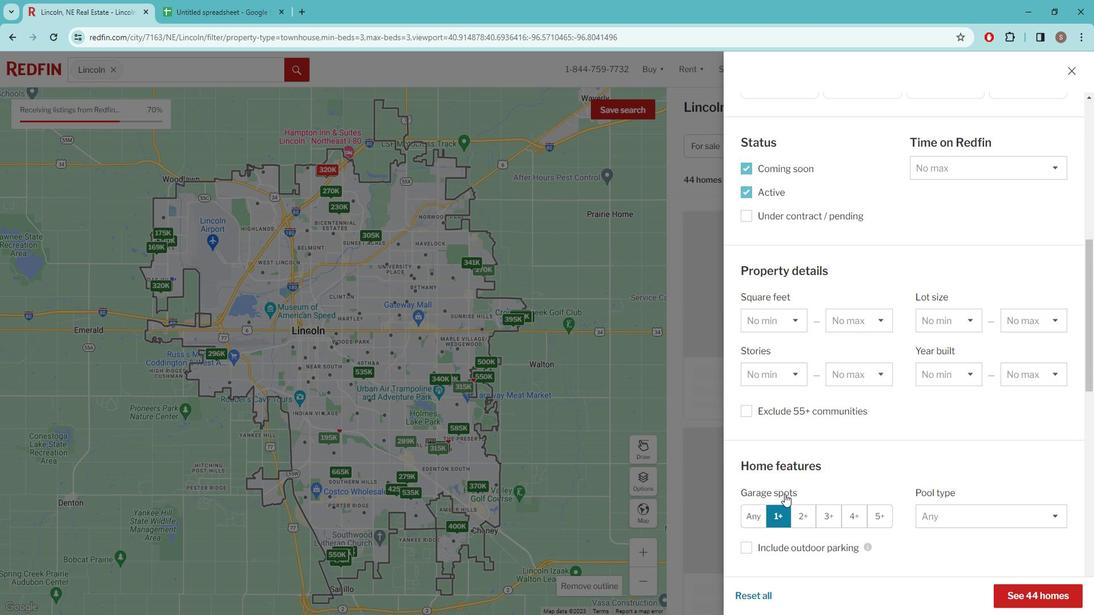 
Action: Mouse scrolled (794, 484) with delta (0, 0)
Screenshot: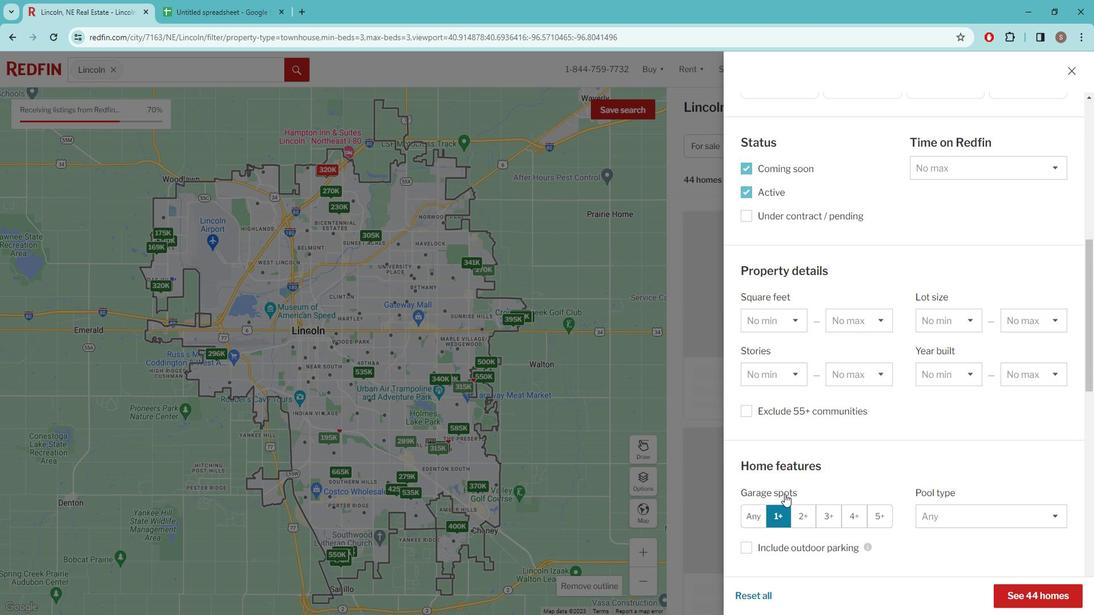 
Action: Mouse moved to (822, 431)
Screenshot: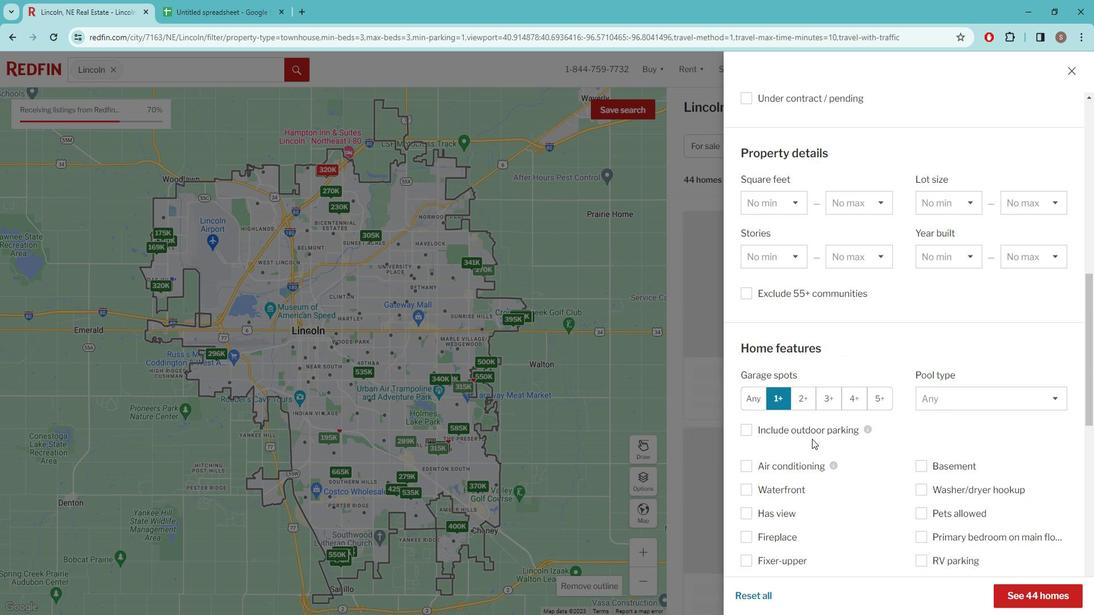
Action: Mouse scrolled (822, 431) with delta (0, 0)
Screenshot: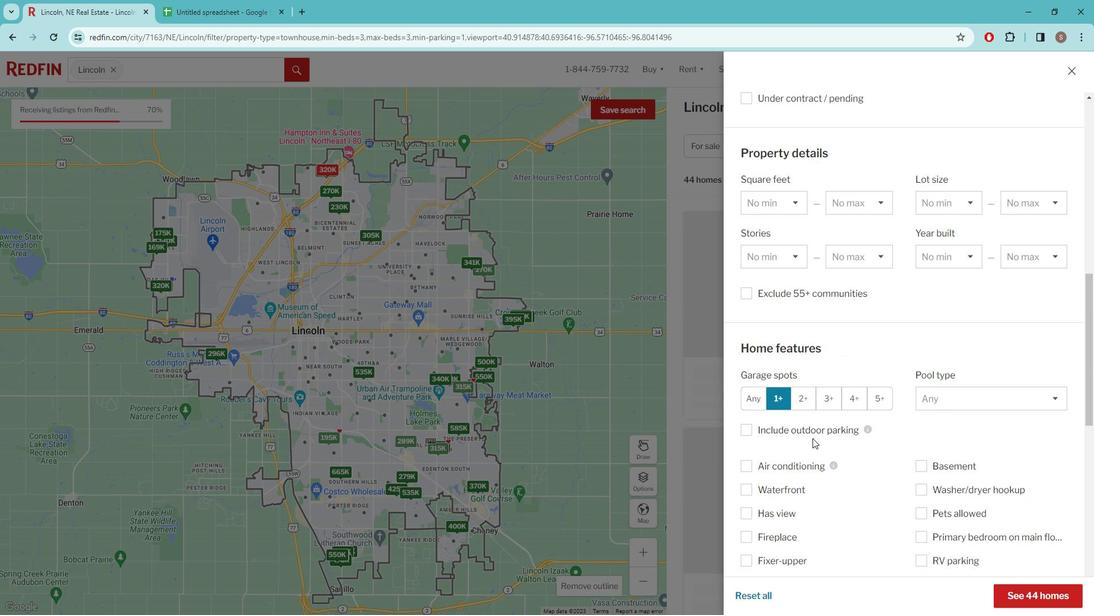 
Action: Mouse scrolled (822, 431) with delta (0, 0)
Screenshot: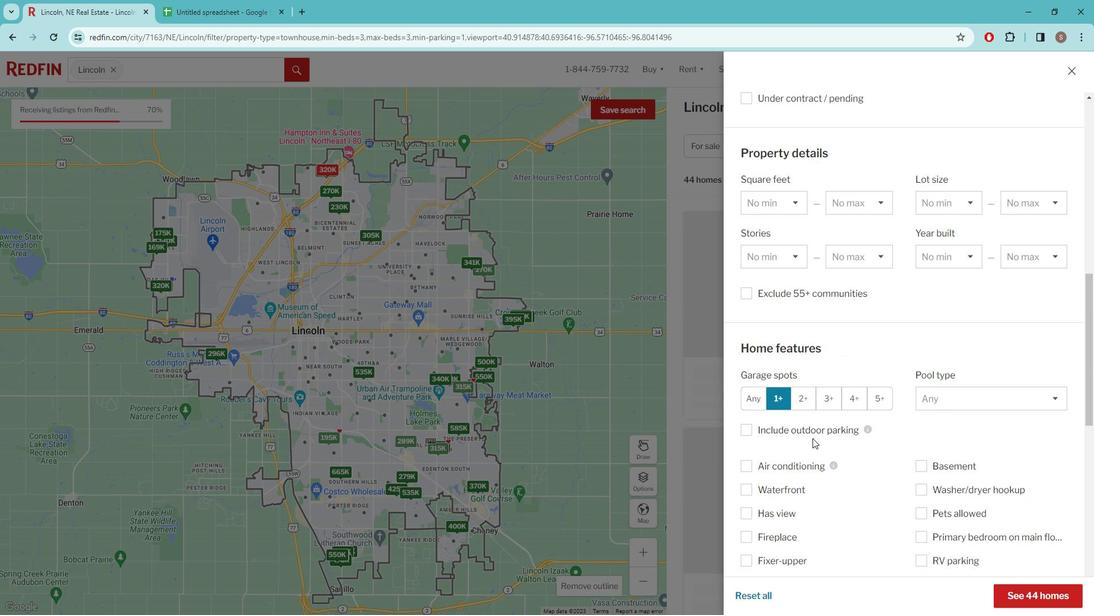 
Action: Mouse moved to (823, 429)
Screenshot: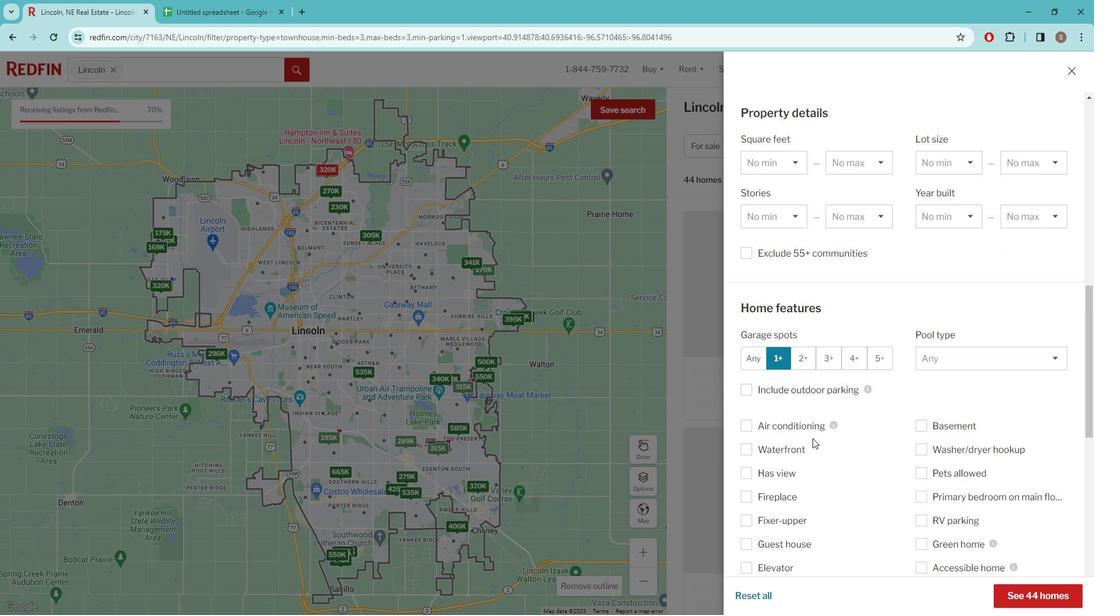 
Action: Mouse scrolled (823, 428) with delta (0, 0)
Screenshot: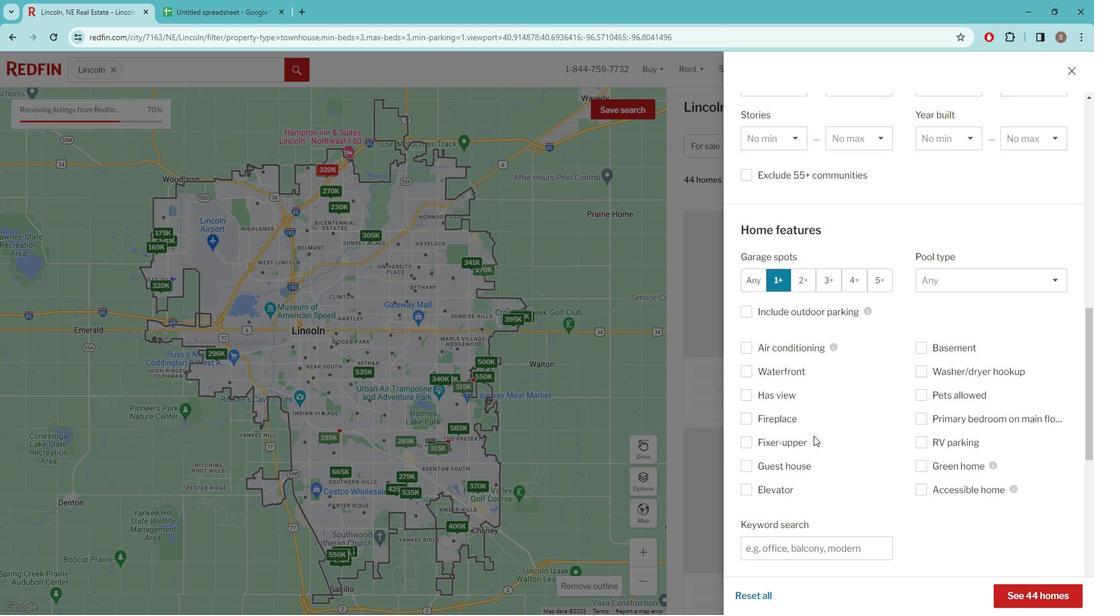 
Action: Mouse scrolled (823, 428) with delta (0, 0)
Screenshot: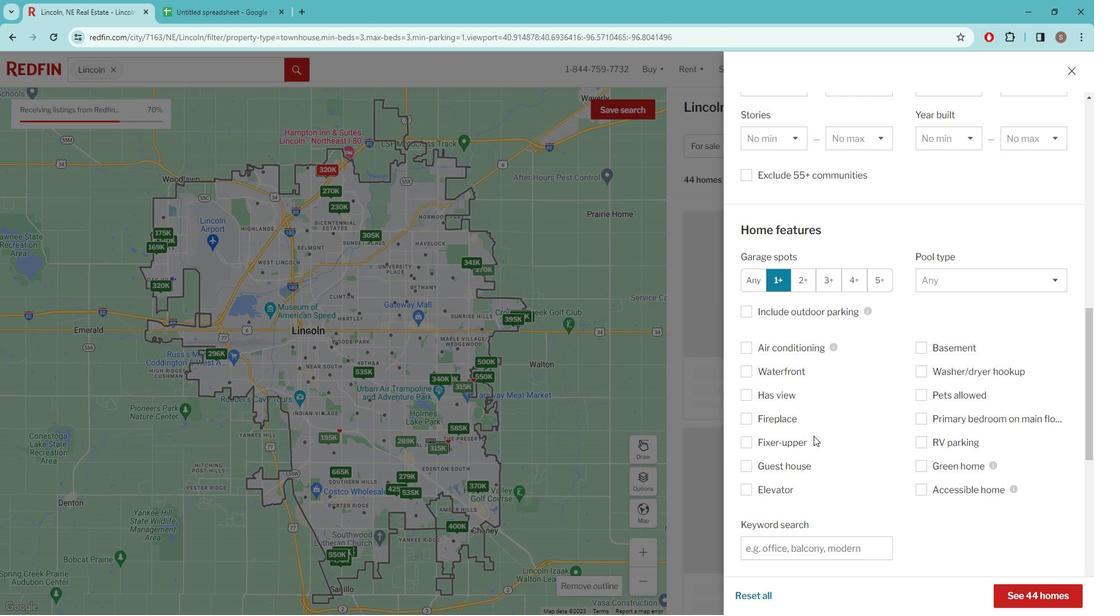 
Action: Mouse scrolled (823, 428) with delta (0, 0)
Screenshot: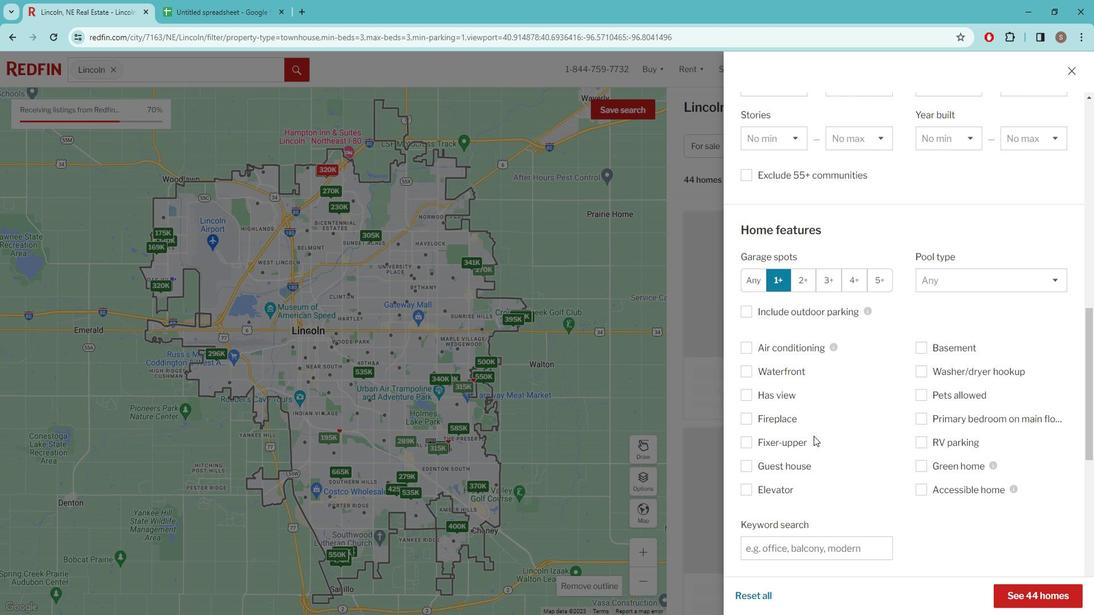
Action: Mouse scrolled (823, 428) with delta (0, 0)
Screenshot: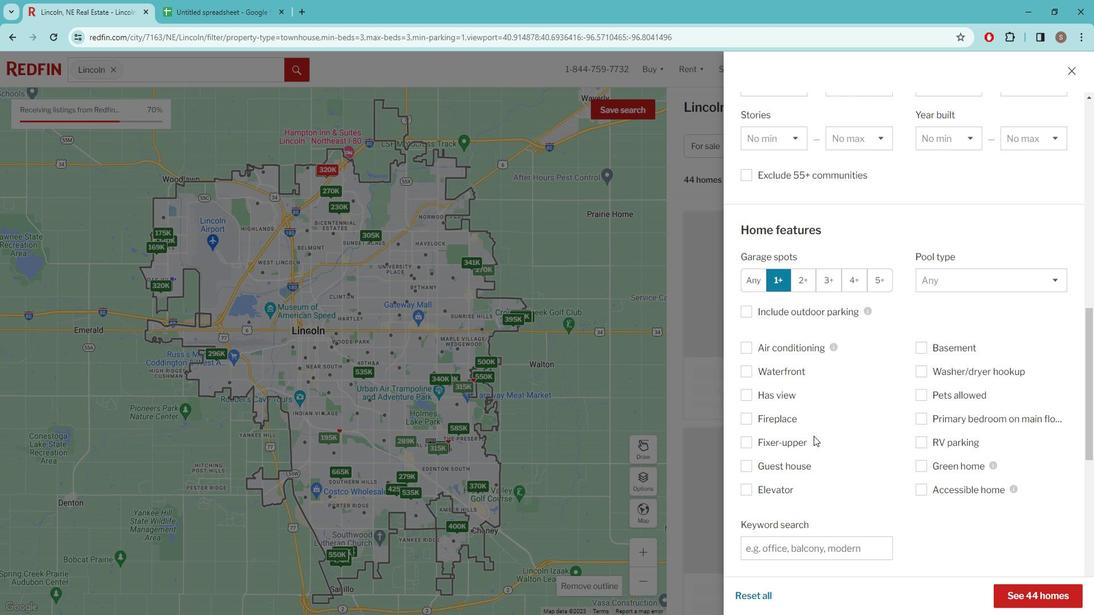 
Action: Mouse scrolled (823, 428) with delta (0, 0)
Screenshot: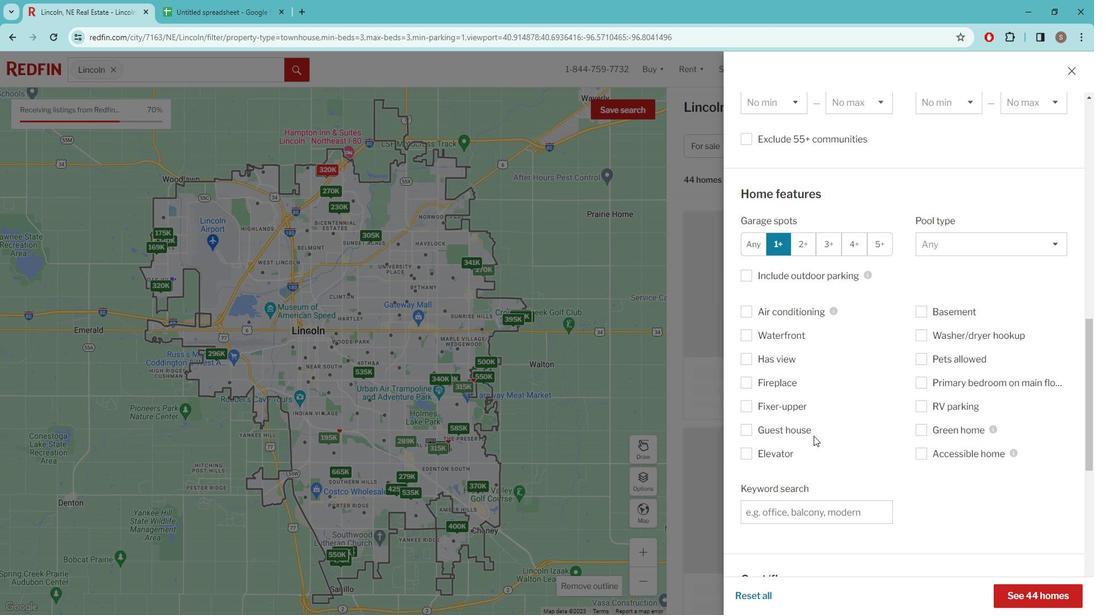 
Action: Mouse moved to (825, 428)
Screenshot: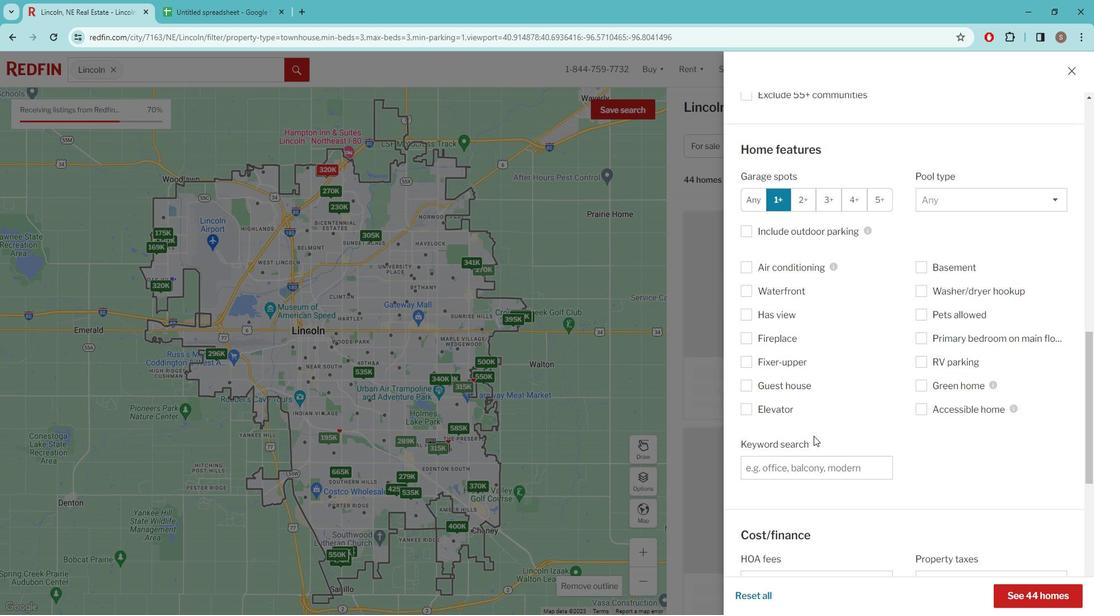 
Action: Mouse scrolled (825, 427) with delta (0, 0)
Screenshot: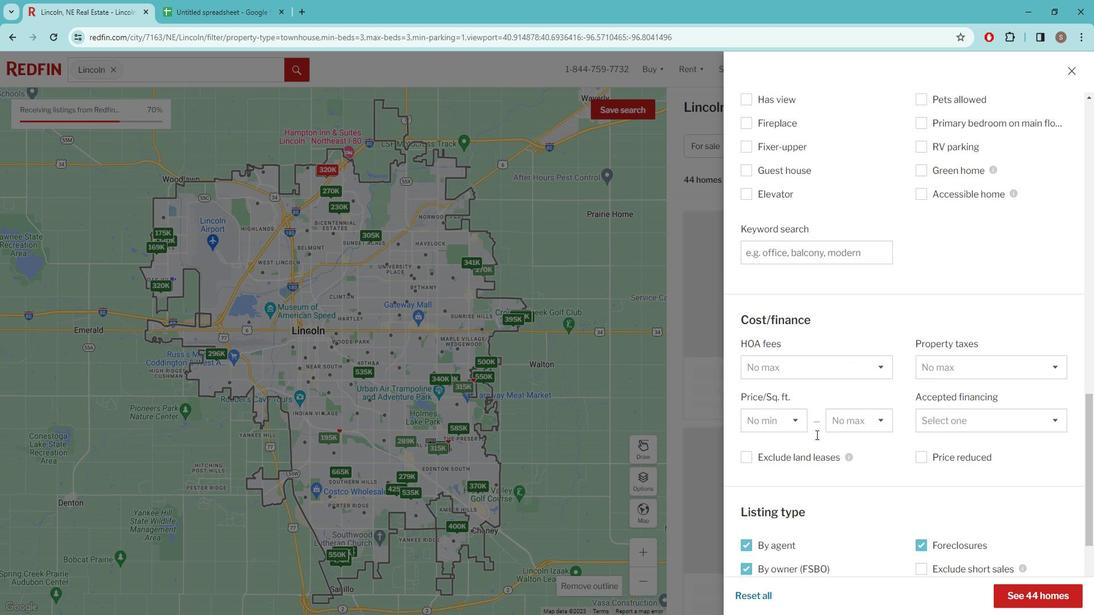 
Action: Mouse scrolled (825, 427) with delta (0, 0)
Screenshot: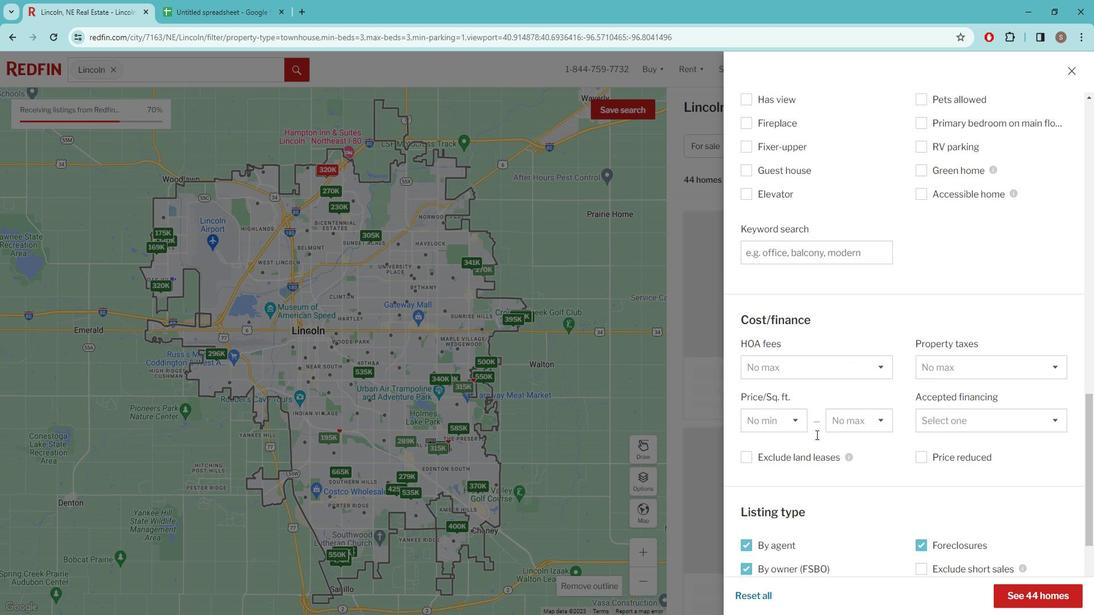 
Action: Mouse scrolled (825, 427) with delta (0, 0)
Screenshot: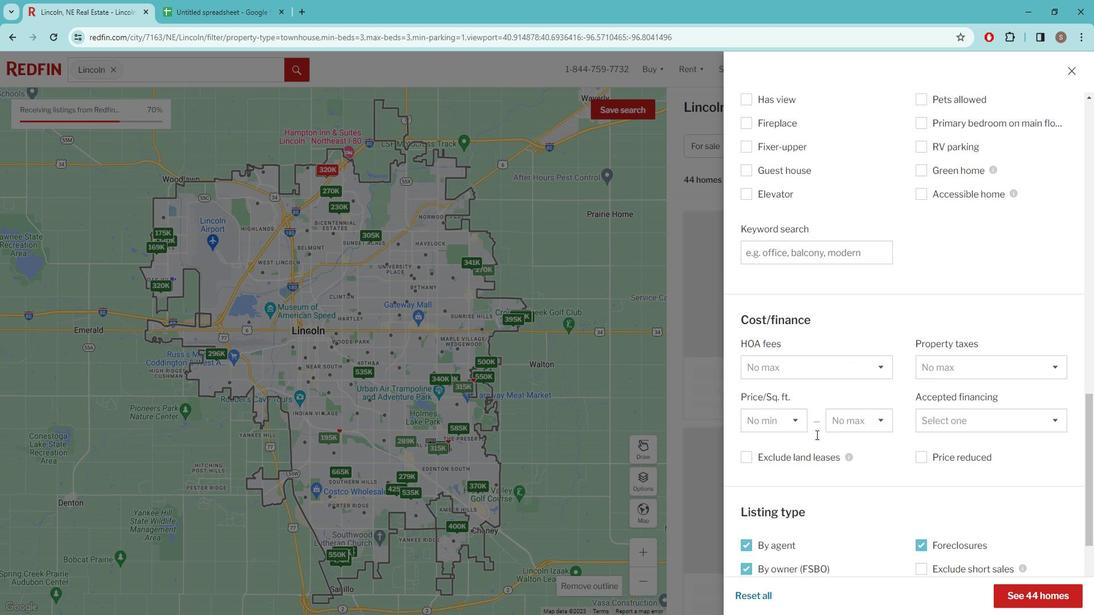 
Action: Mouse scrolled (825, 427) with delta (0, 0)
Screenshot: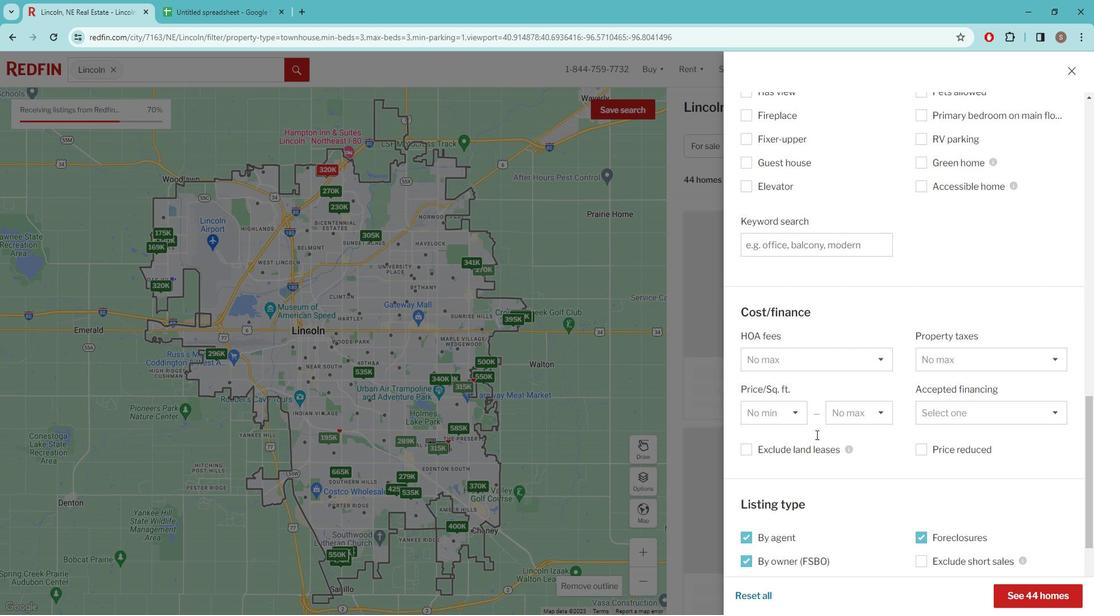 
Action: Mouse moved to (826, 428)
Screenshot: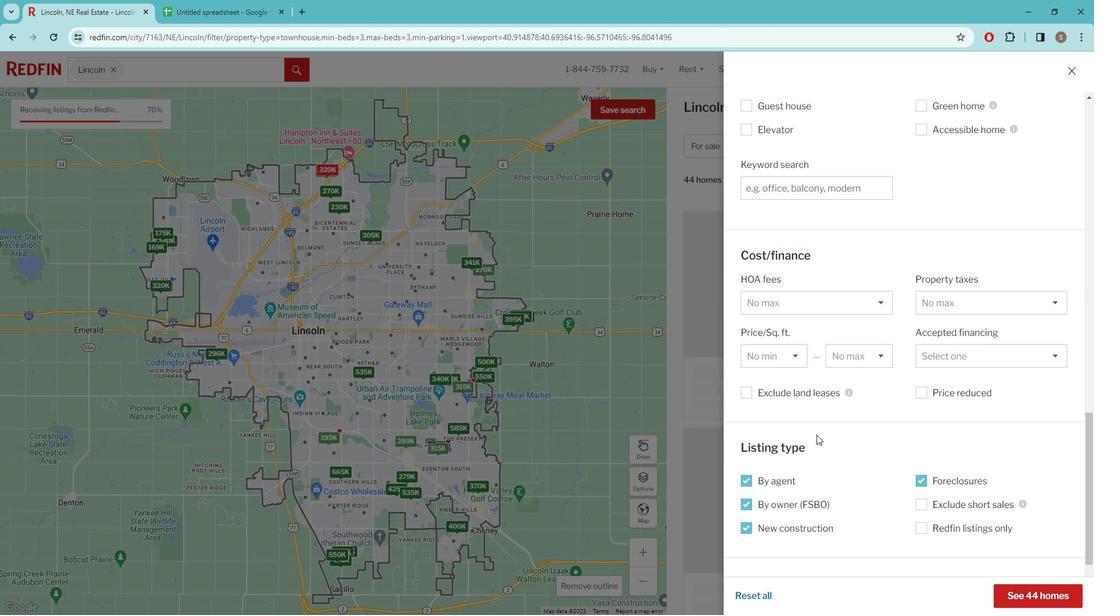 
Action: Mouse scrolled (826, 427) with delta (0, 0)
Screenshot: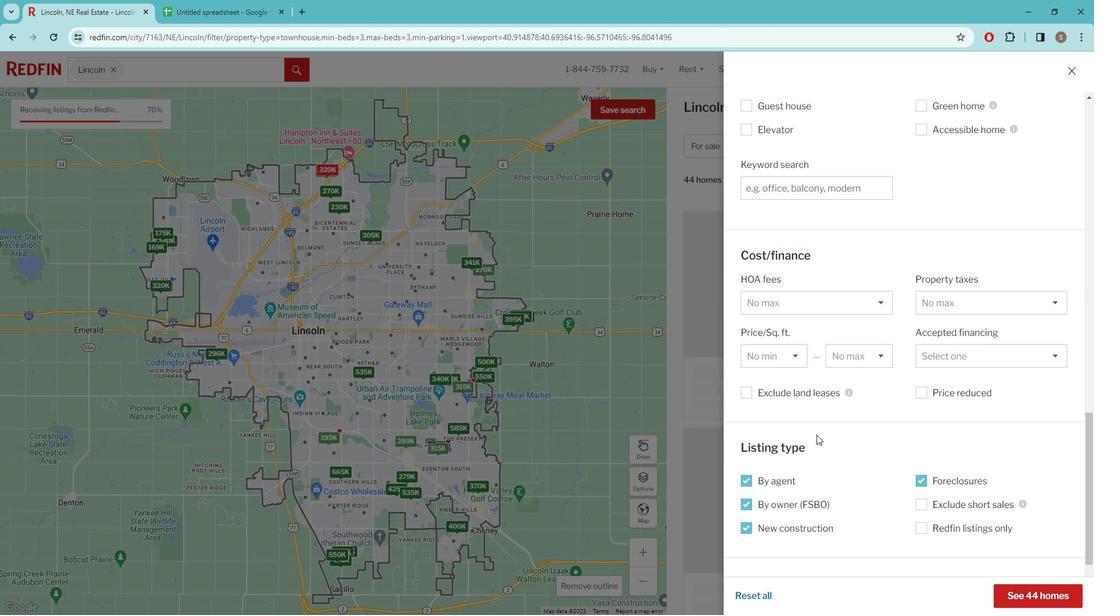 
Action: Mouse moved to (861, 481)
Screenshot: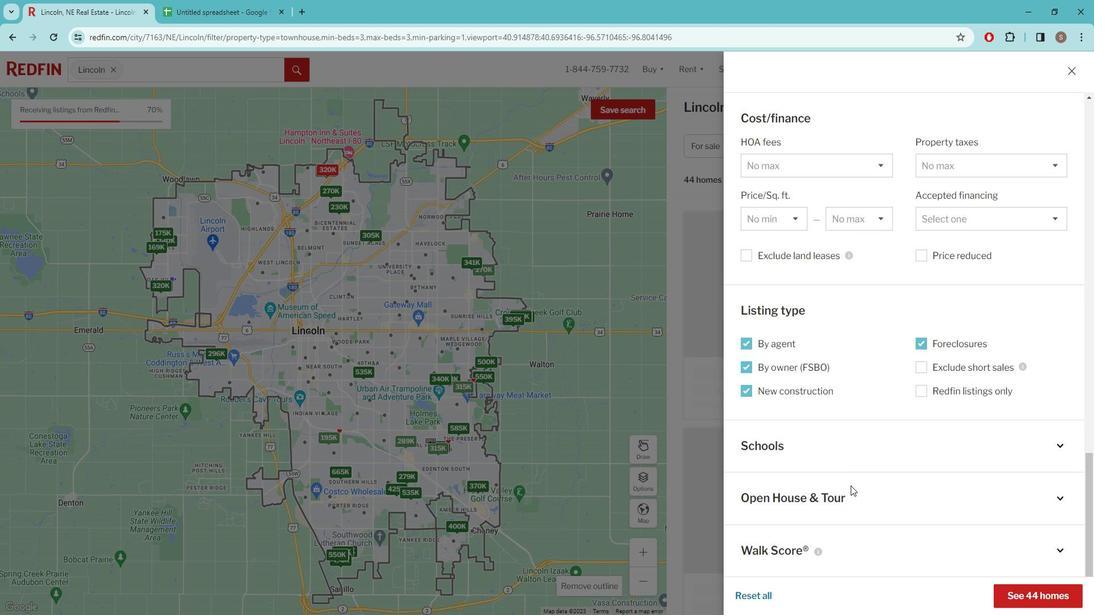 
Action: Mouse scrolled (861, 481) with delta (0, 0)
Screenshot: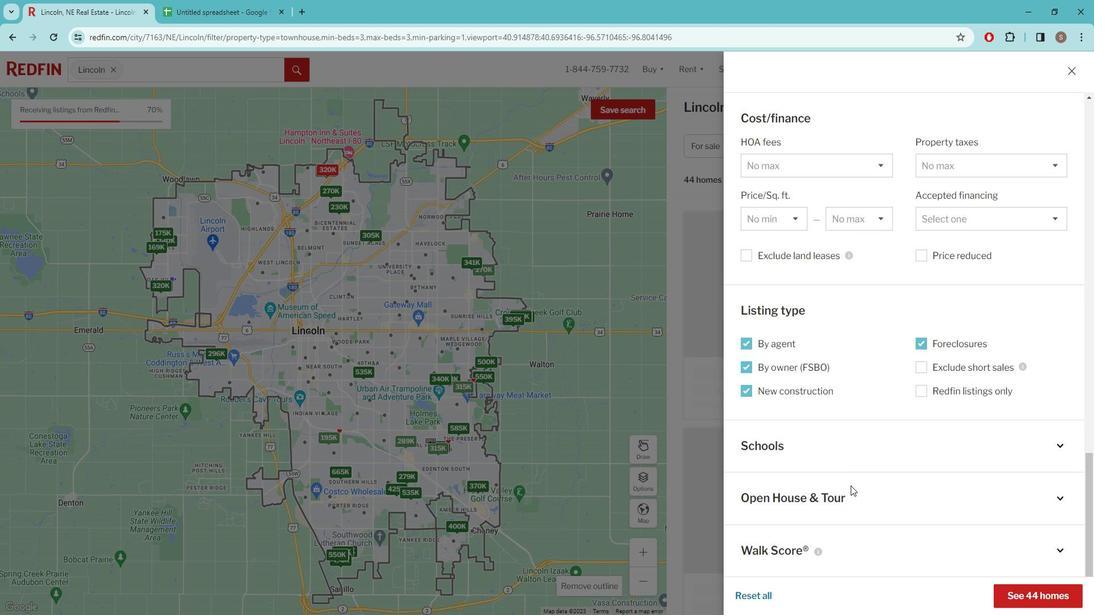 
Action: Mouse moved to (863, 484)
Screenshot: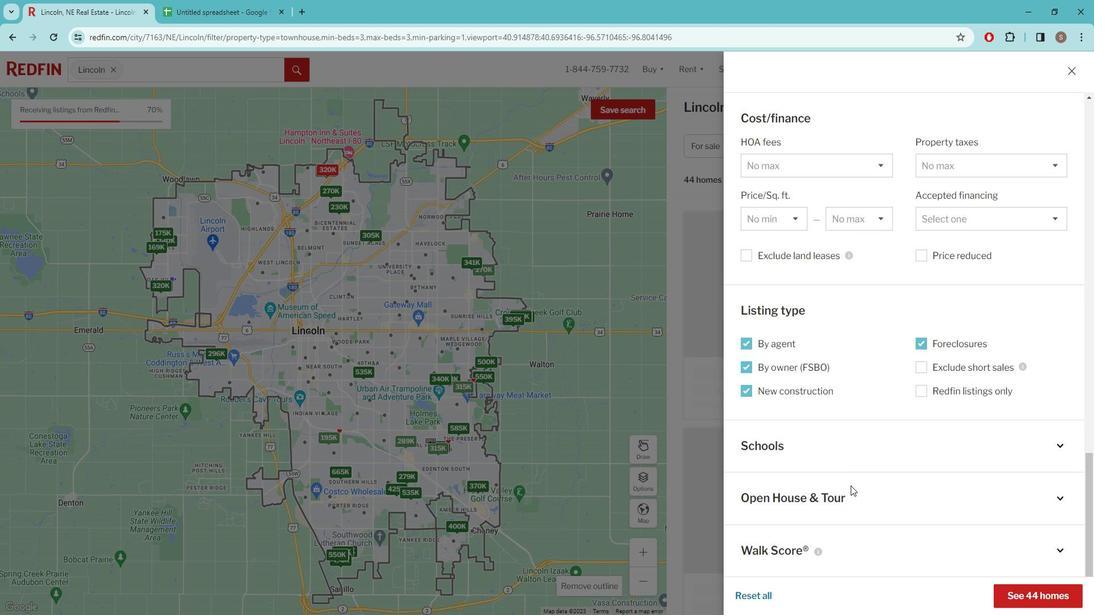 
Action: Mouse scrolled (863, 483) with delta (0, 0)
Screenshot: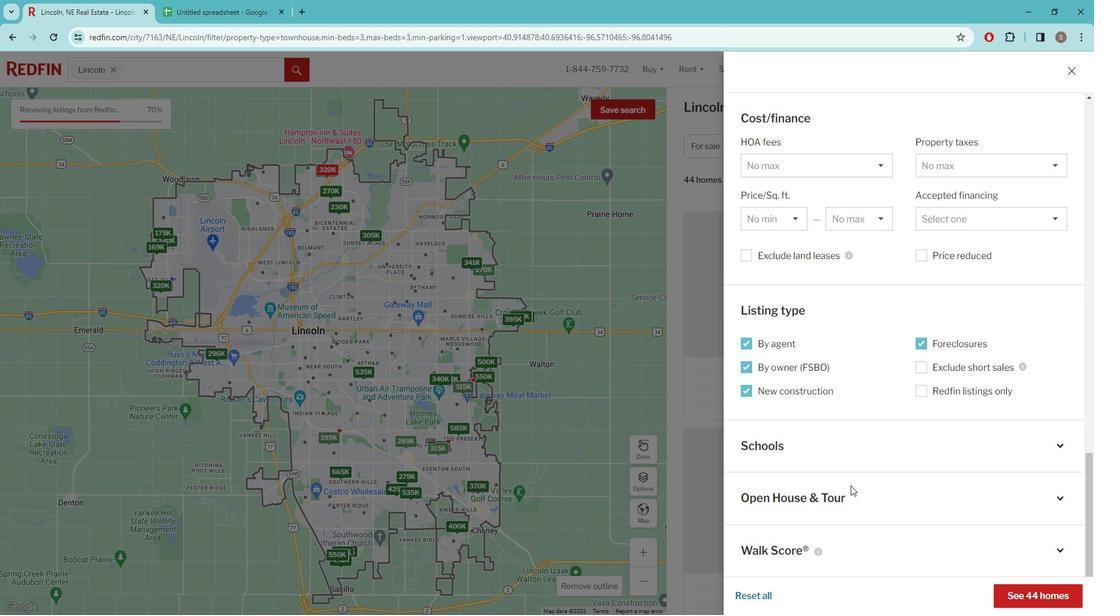 
Action: Mouse moved to (867, 487)
Screenshot: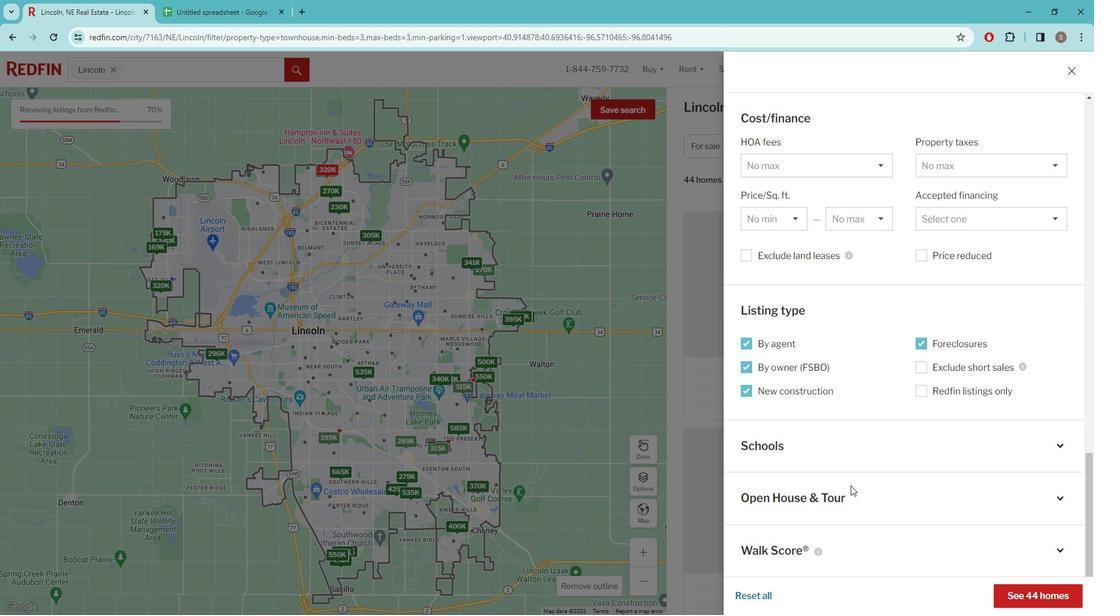 
Action: Mouse scrolled (867, 487) with delta (0, 0)
Screenshot: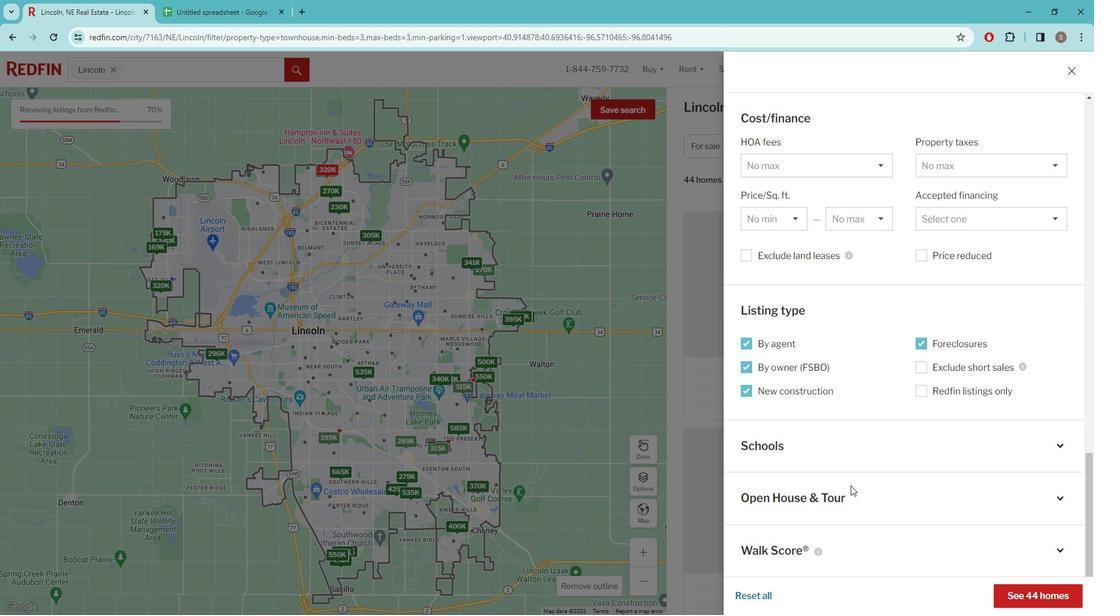 
Action: Mouse moved to (873, 491)
Screenshot: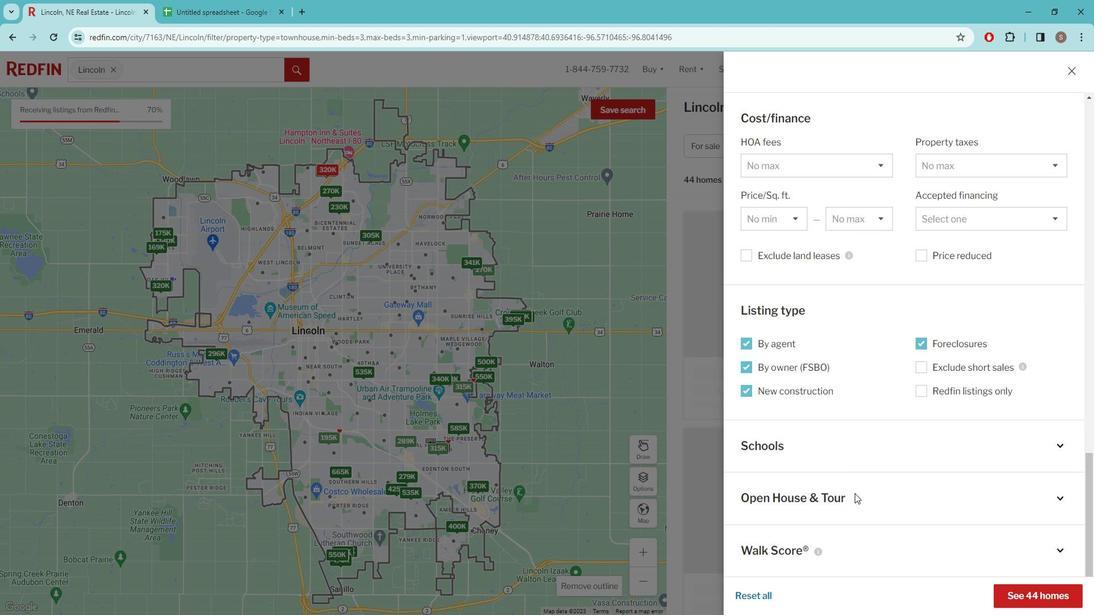 
Action: Mouse scrolled (873, 491) with delta (0, 0)
Screenshot: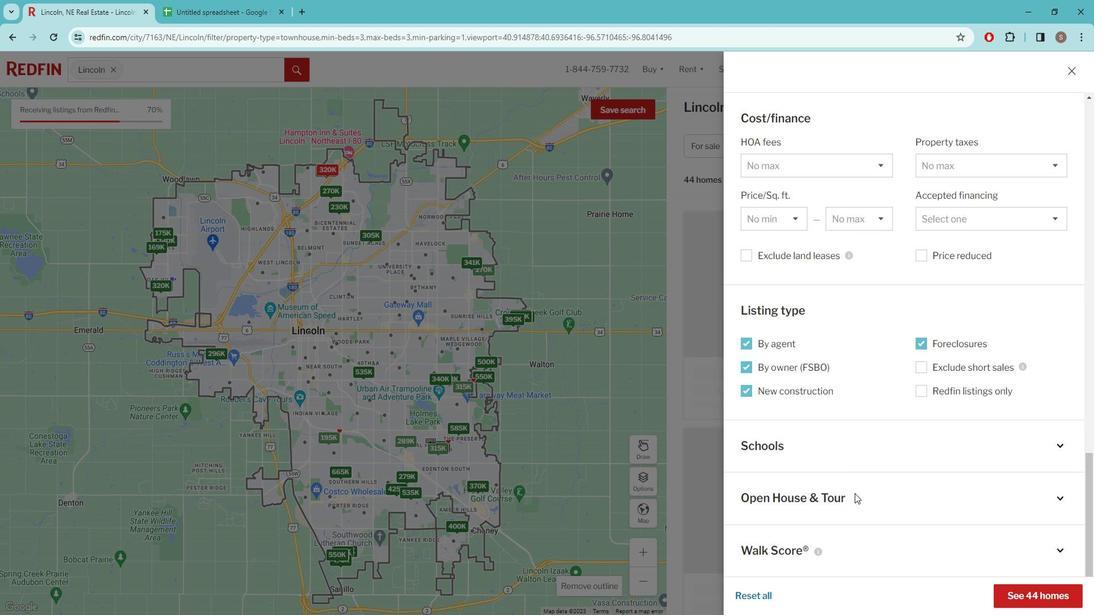 
Action: Mouse moved to (1033, 575)
Screenshot: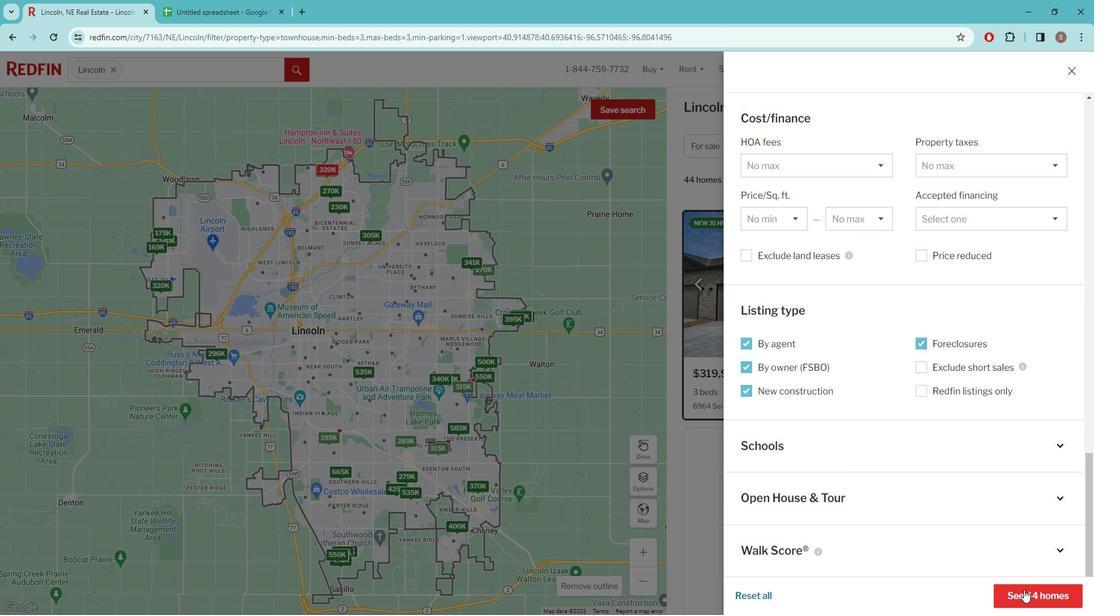 
Action: Mouse pressed left at (1033, 575)
Screenshot: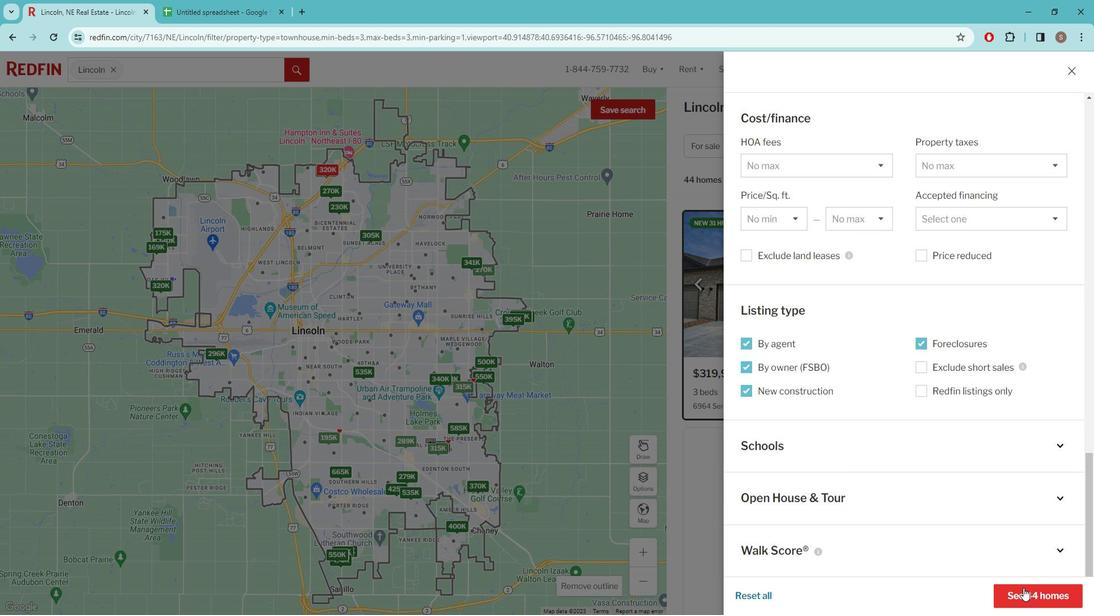 
Action: Mouse moved to (859, 370)
Screenshot: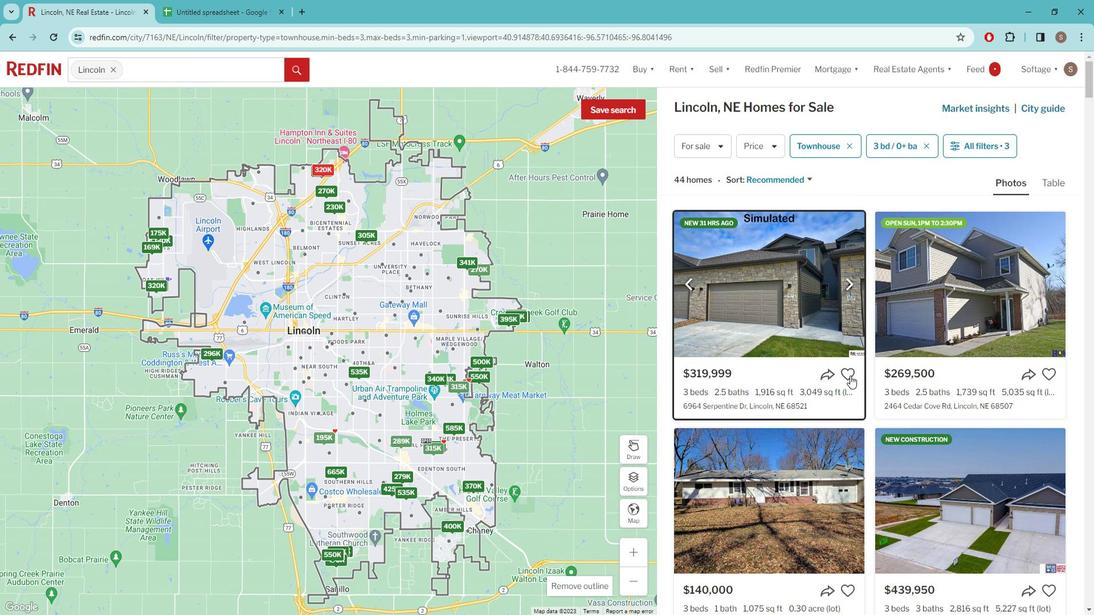 
Action: Mouse pressed left at (859, 370)
Screenshot: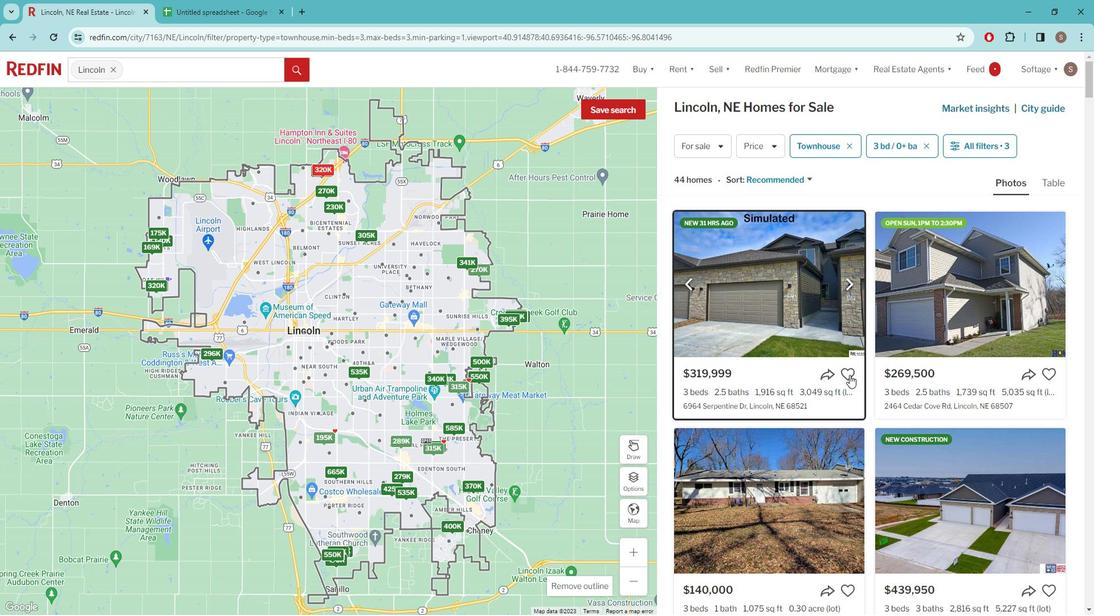 
Action: Mouse moved to (959, 407)
Screenshot: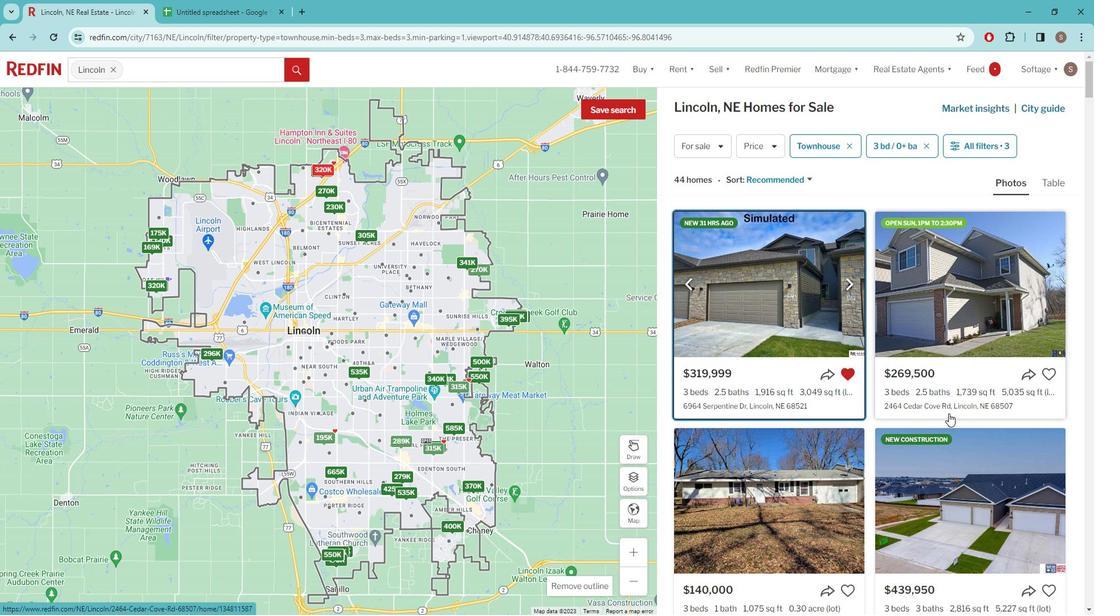 
Action: Mouse scrolled (959, 407) with delta (0, 0)
Screenshot: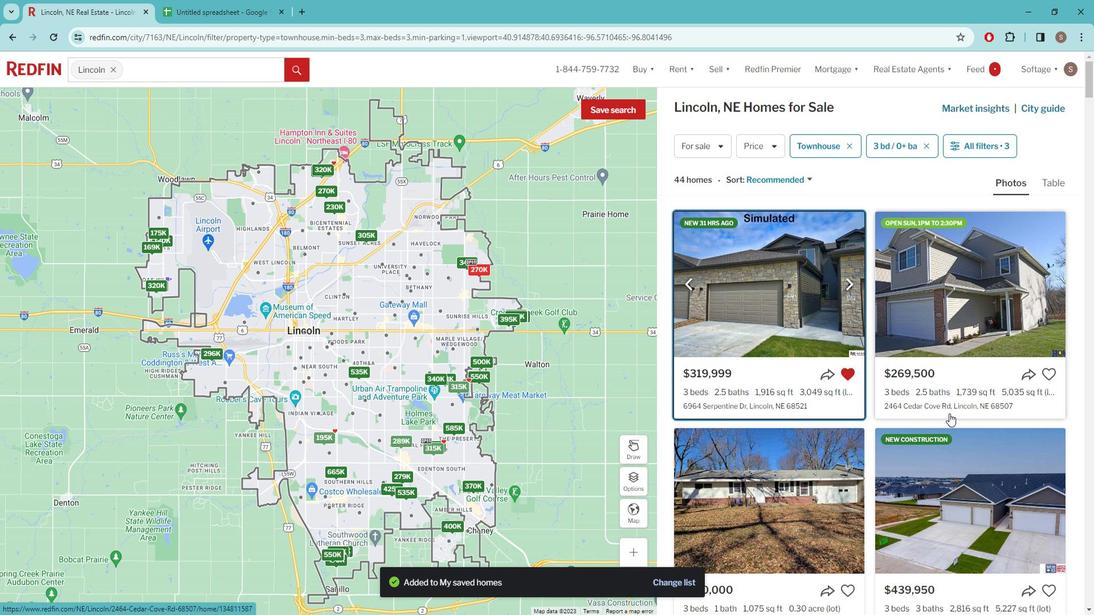 
Action: Mouse scrolled (959, 407) with delta (0, 0)
Screenshot: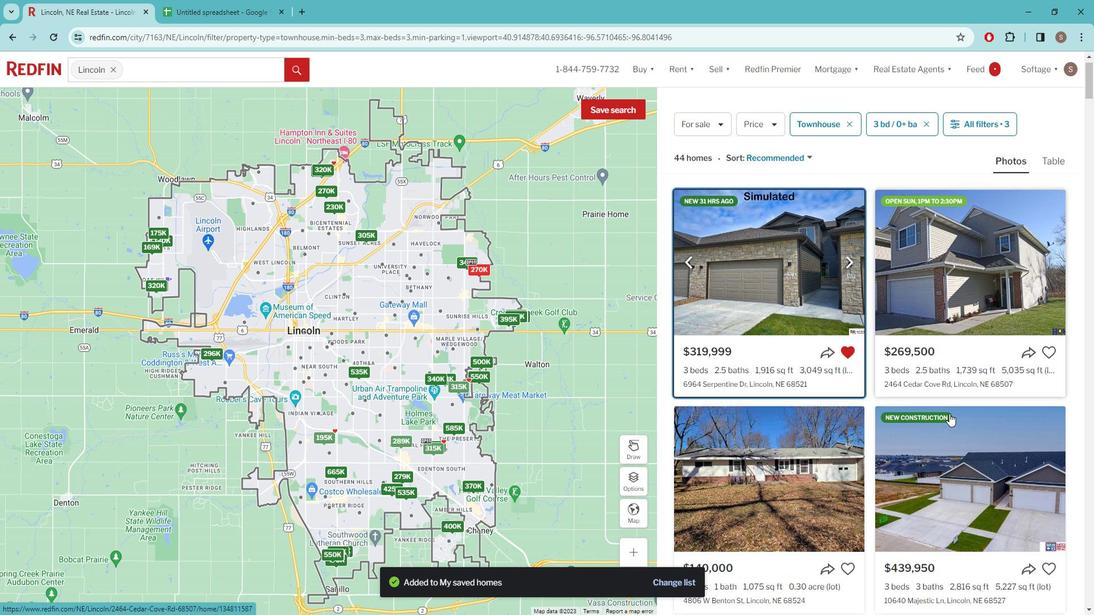 
Action: Mouse moved to (959, 407)
Screenshot: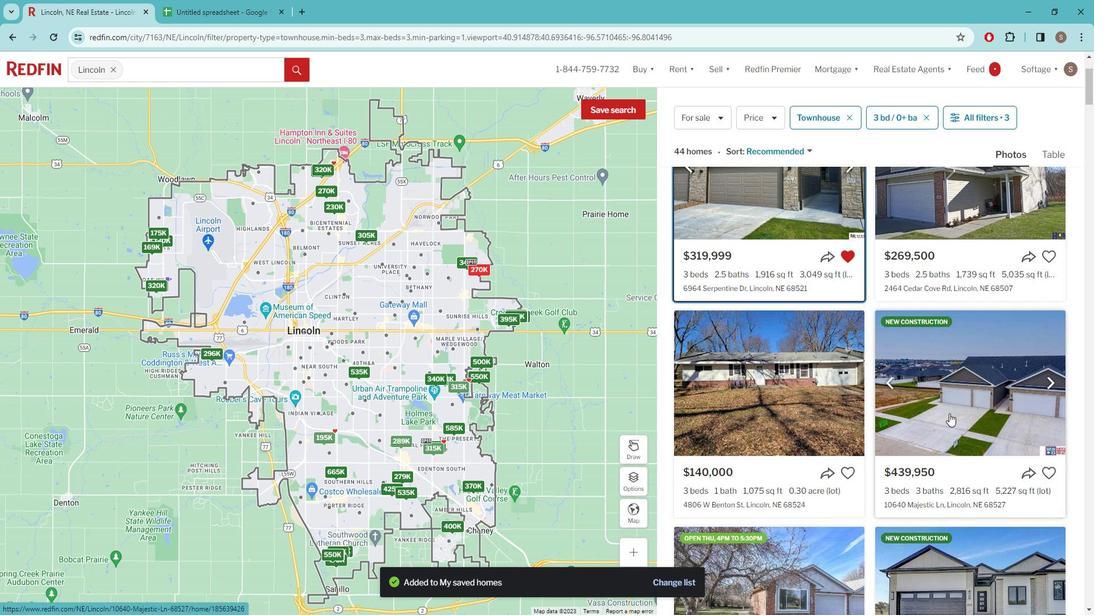 
Action: Mouse scrolled (959, 407) with delta (0, 0)
Screenshot: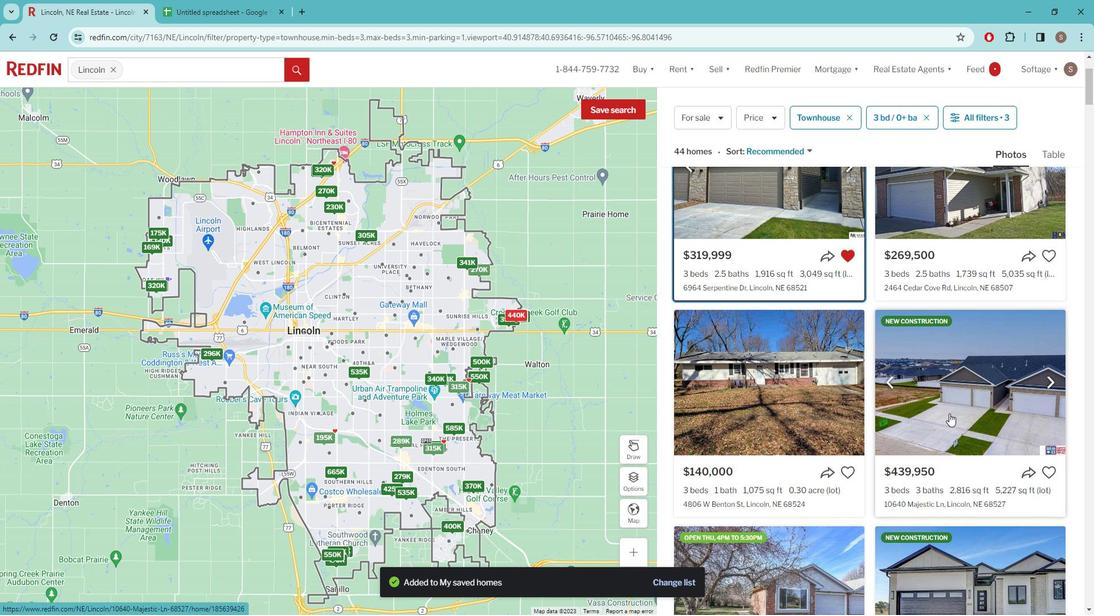 
Action: Mouse moved to (1053, 406)
Screenshot: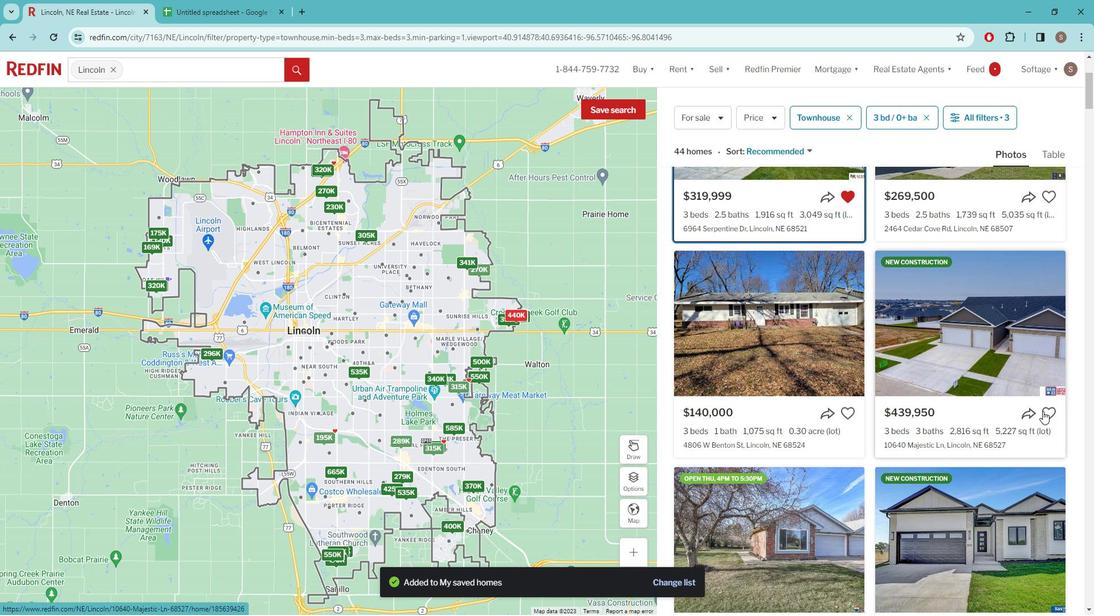 
Action: Mouse pressed left at (1053, 406)
Screenshot: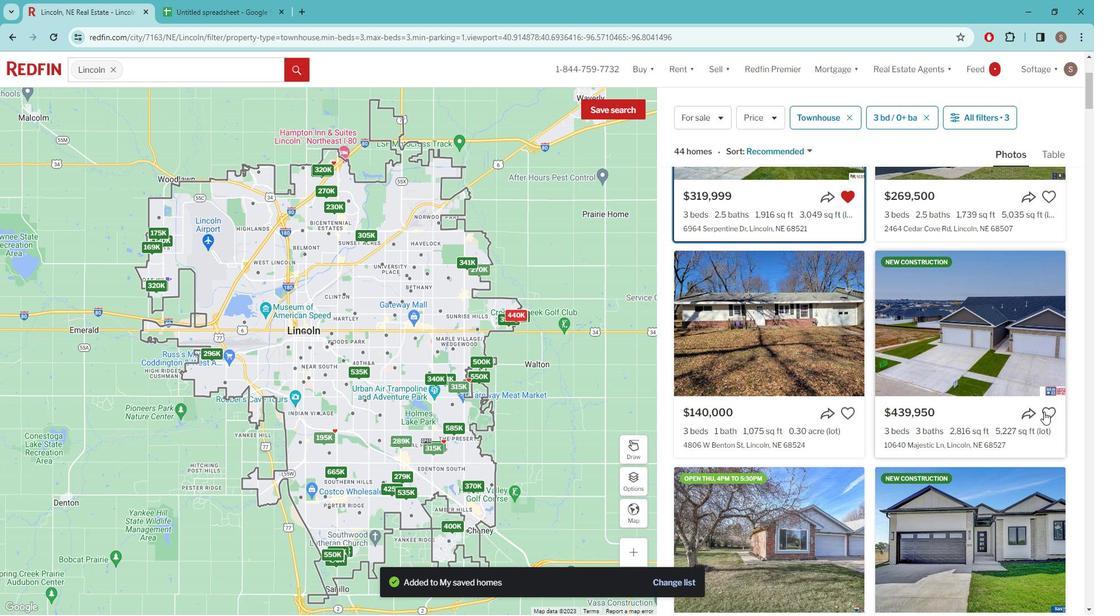 
Action: Mouse moved to (844, 409)
Screenshot: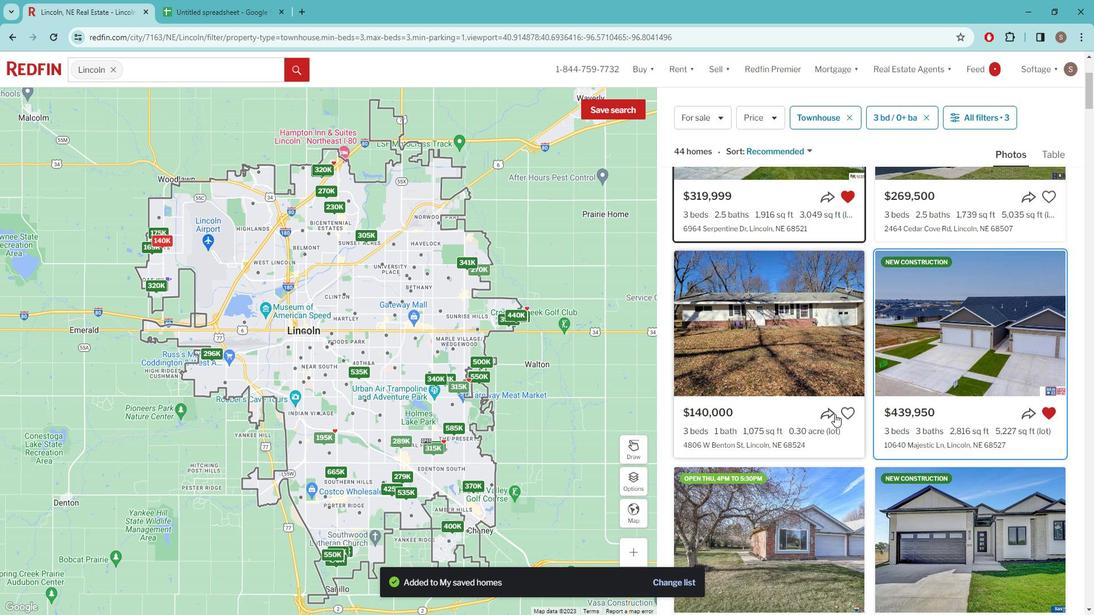 
Action: Mouse scrolled (844, 408) with delta (0, 0)
Screenshot: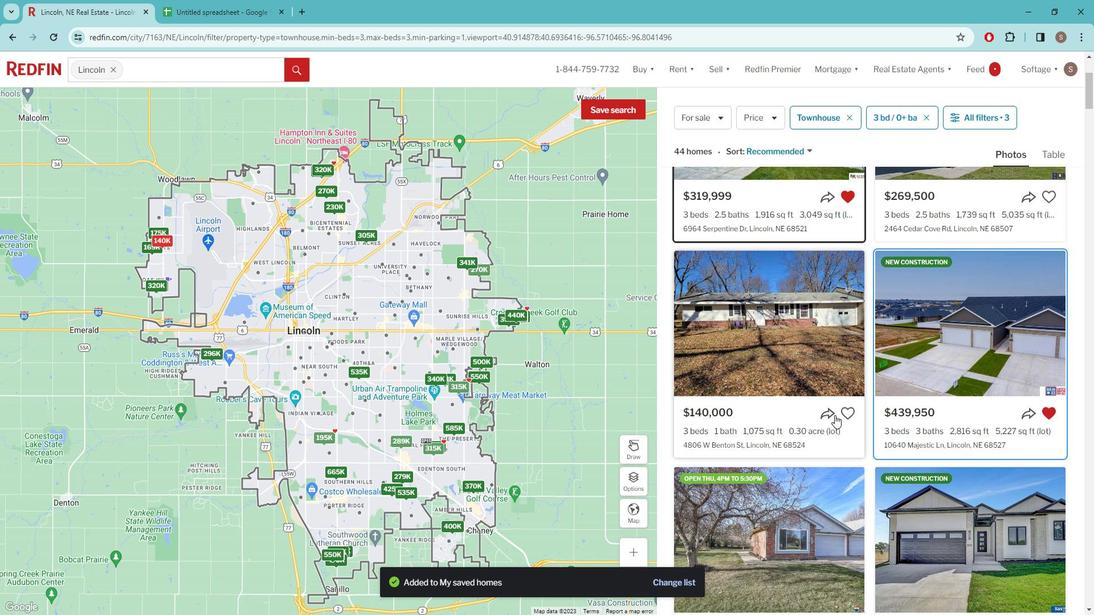 
Action: Mouse moved to (859, 352)
Screenshot: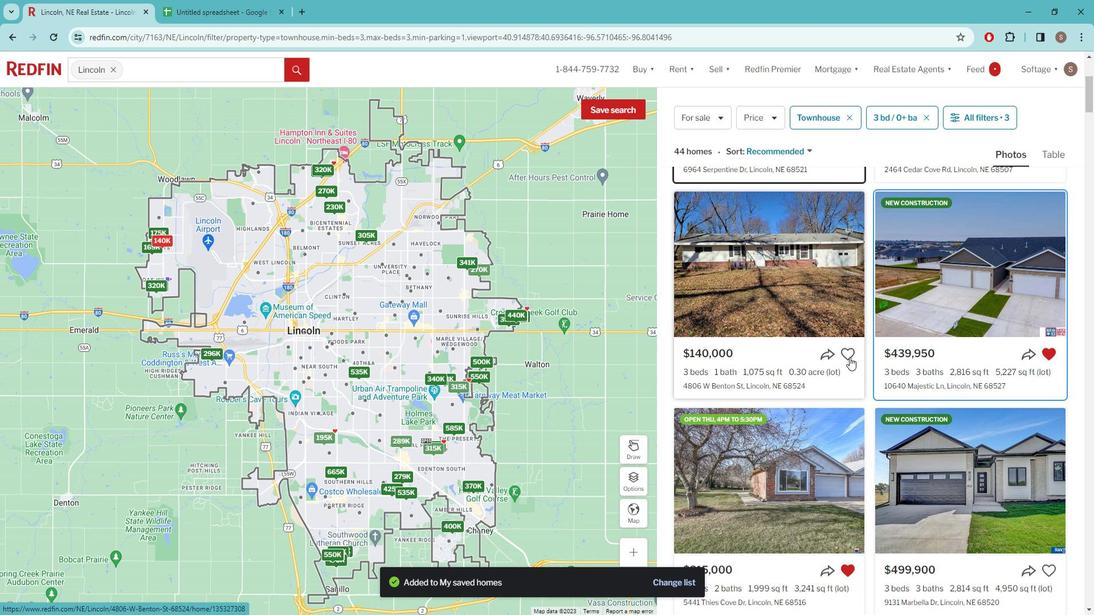 
Action: Mouse pressed left at (859, 352)
Screenshot: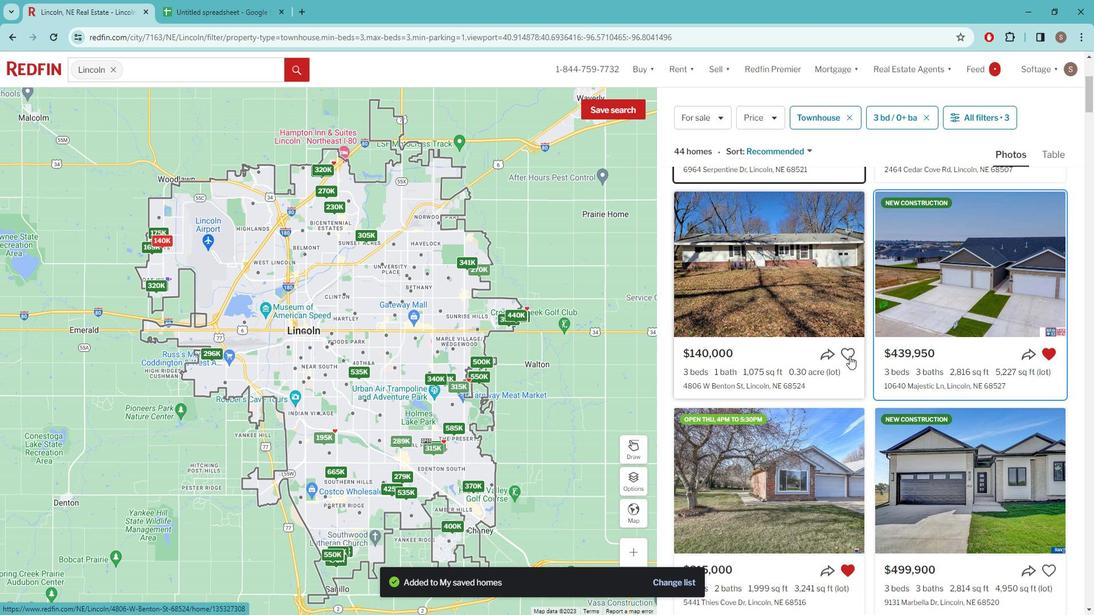 
Action: Mouse moved to (972, 502)
Screenshot: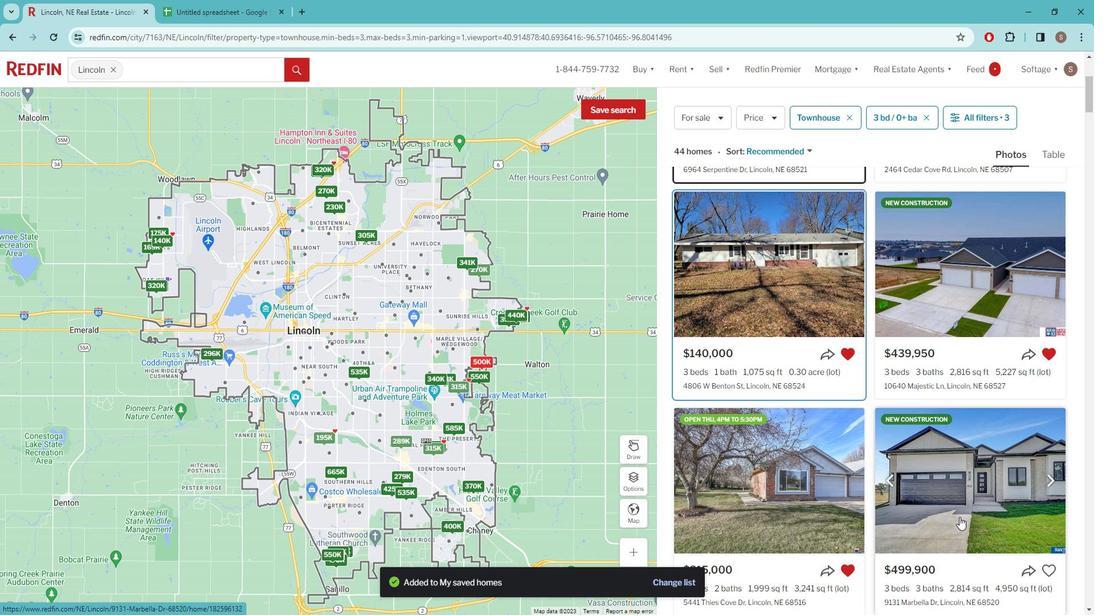 
Action: Mouse scrolled (972, 501) with delta (0, 0)
Screenshot: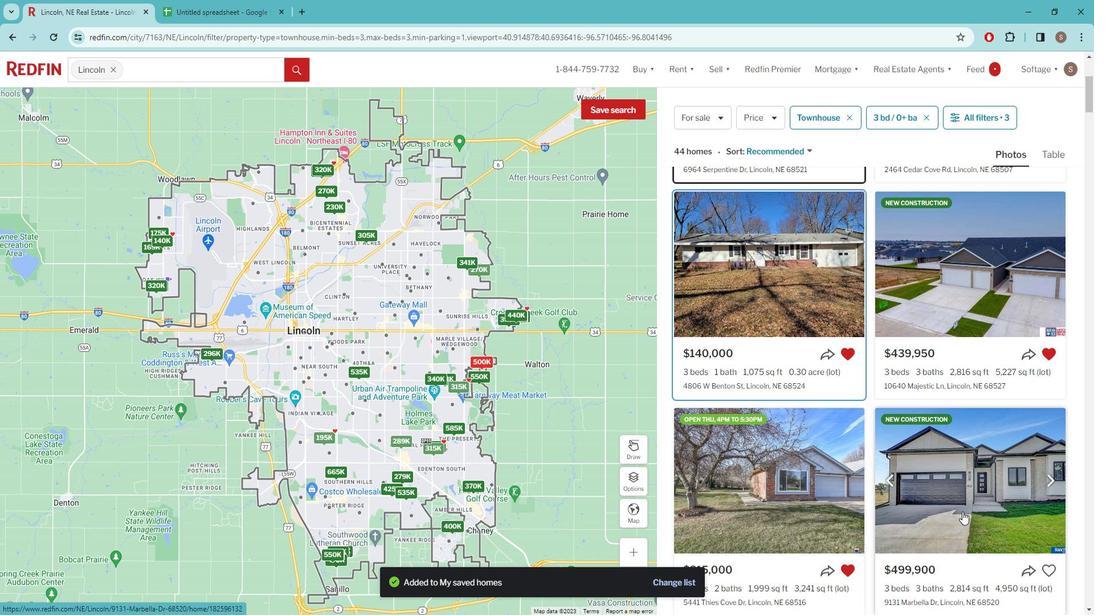 
Action: Mouse scrolled (972, 501) with delta (0, 0)
Screenshot: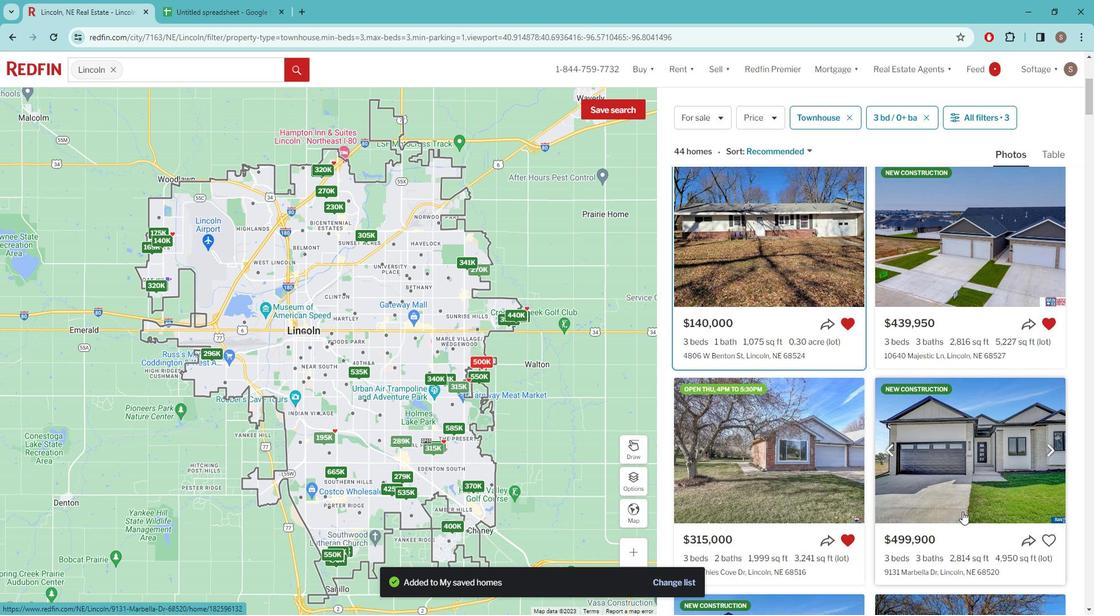 
Action: Mouse moved to (976, 489)
Screenshot: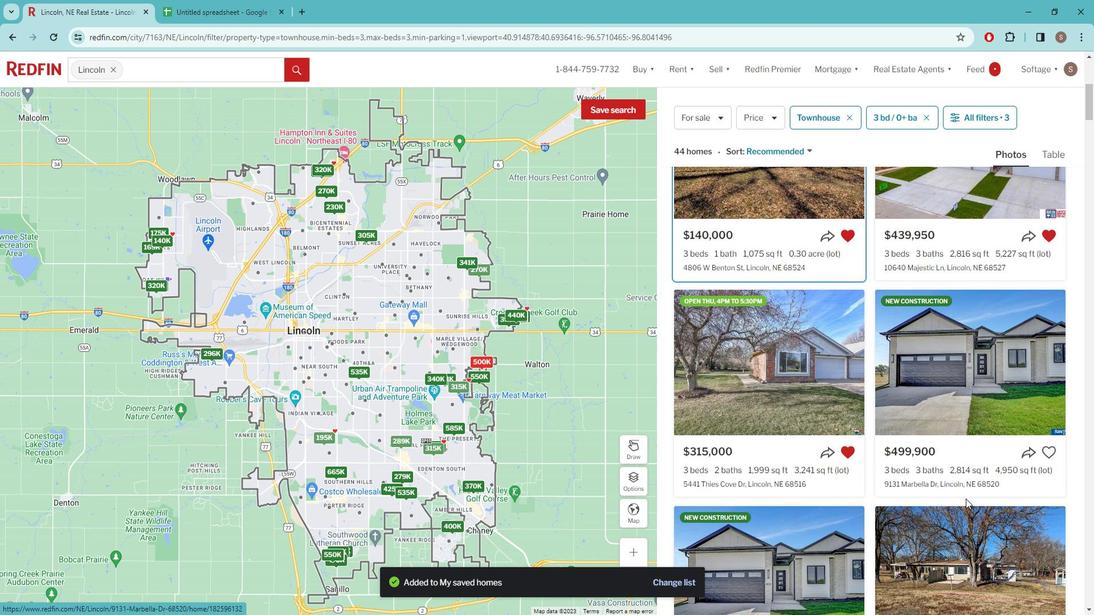 
Action: Mouse scrolled (976, 488) with delta (0, 0)
Screenshot: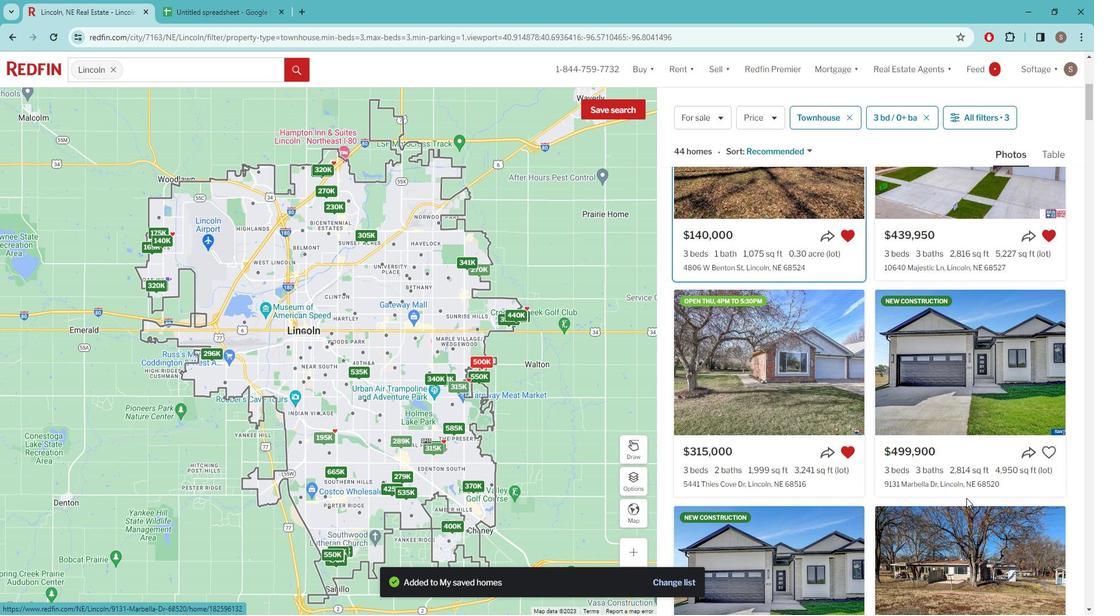 
Action: Mouse scrolled (976, 488) with delta (0, 0)
Screenshot: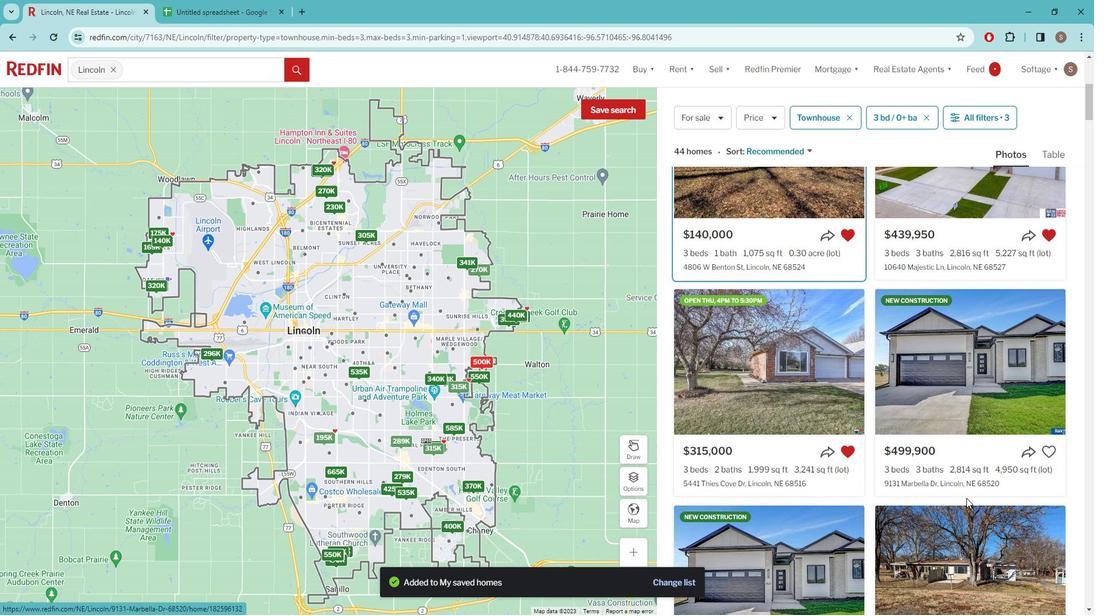 
Action: Mouse moved to (1056, 537)
Screenshot: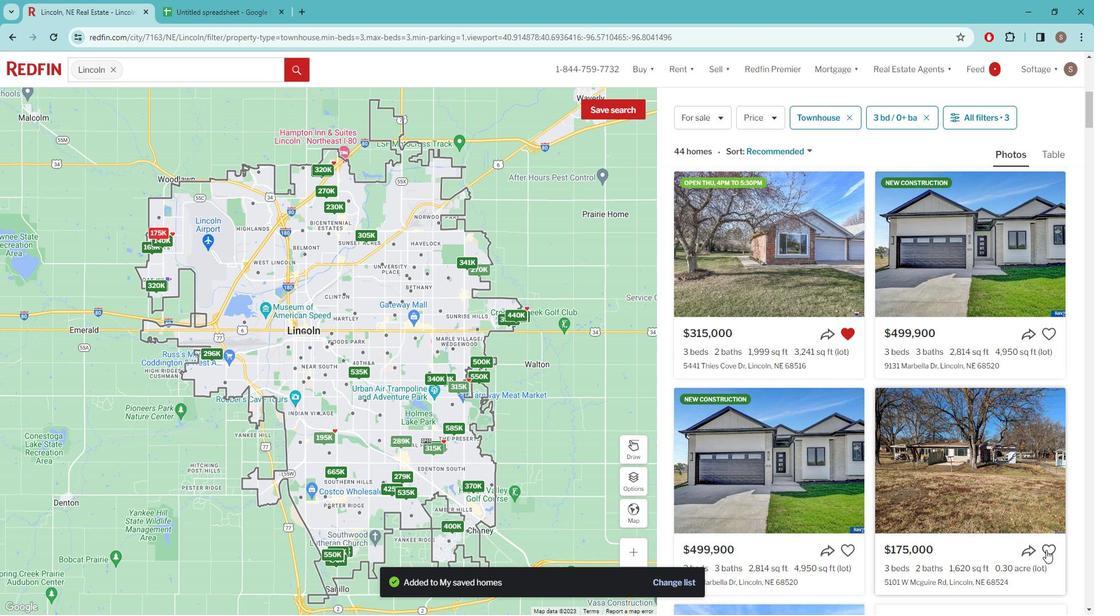 
Action: Mouse pressed left at (1056, 537)
Screenshot: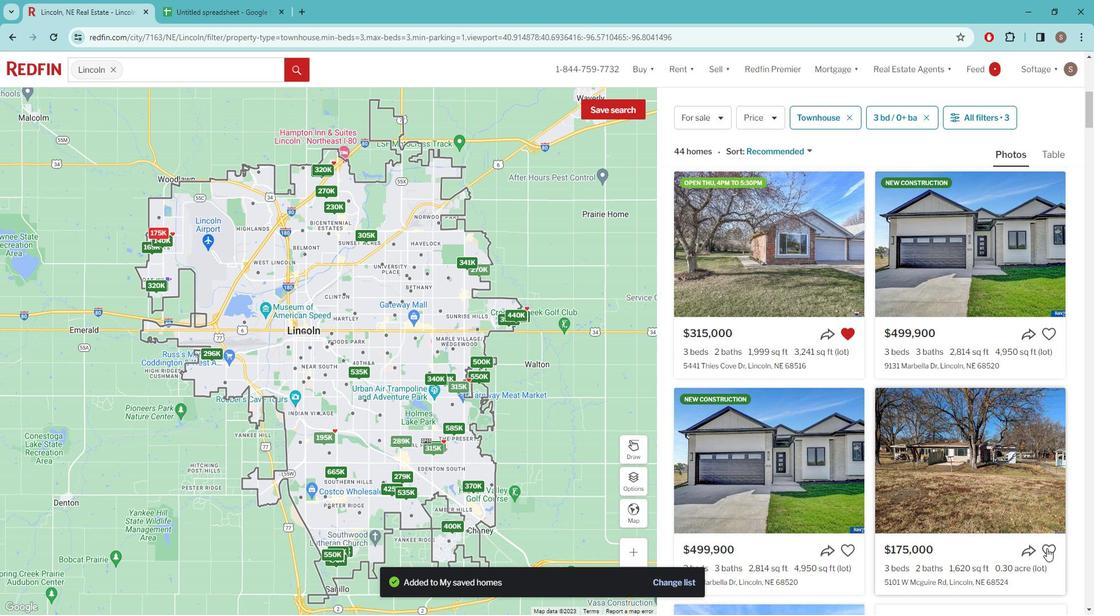 
Action: Mouse moved to (812, 448)
Screenshot: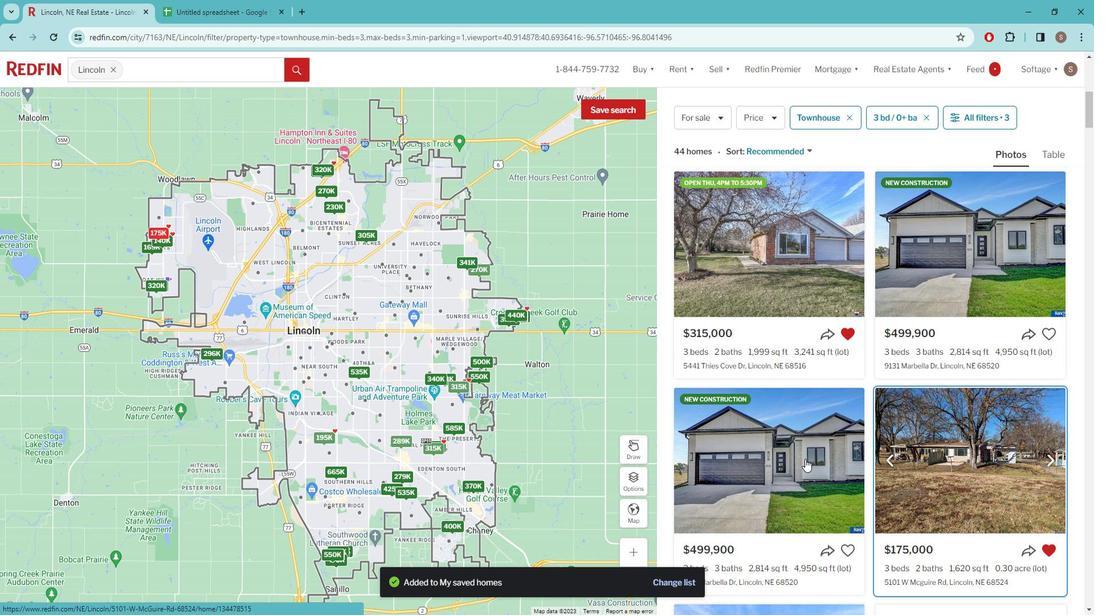 
